 Task: Search one way flight ticket for 1 adult, 6 children, 1 infant in seat and 1 infant on lap in business from Tyler: Tyler Pounds Regional Airport to Rockford: Chicago Rockford International Airport(was Northwest Chicagoland Regional Airport At Rockford) on 5-1-2023. Choice of flights is Southwest. Number of bags: 2 checked bags. Price is upto 45000. Outbound departure time preference is 11:45.
Action: Mouse moved to (199, 427)
Screenshot: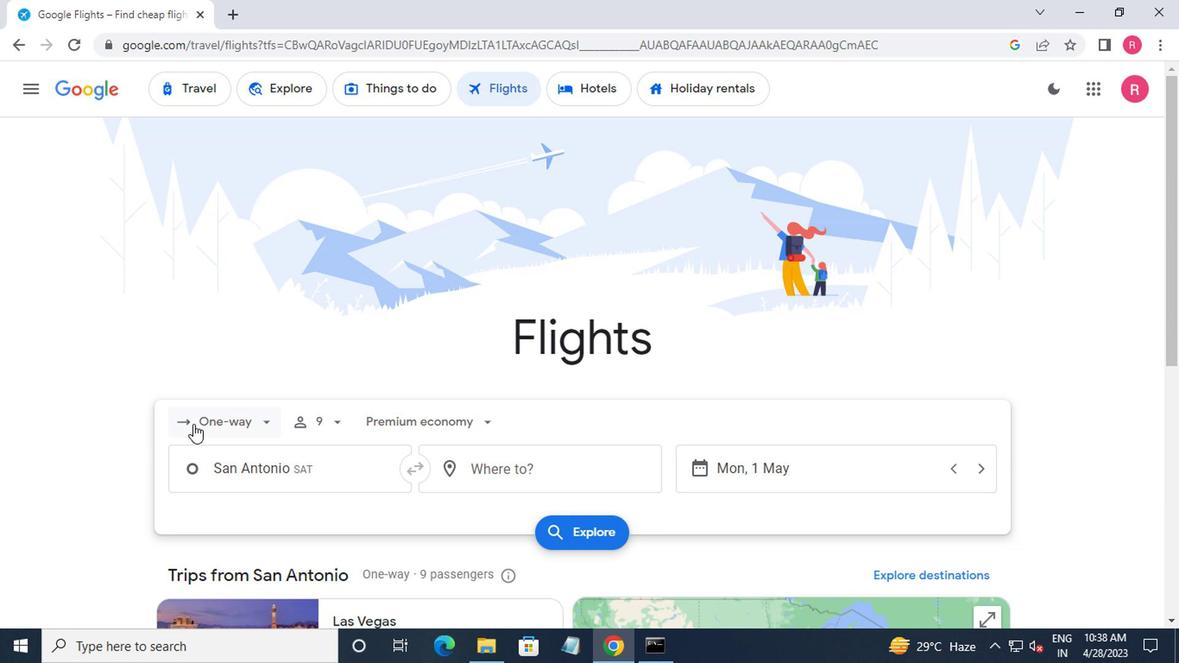 
Action: Mouse pressed left at (199, 427)
Screenshot: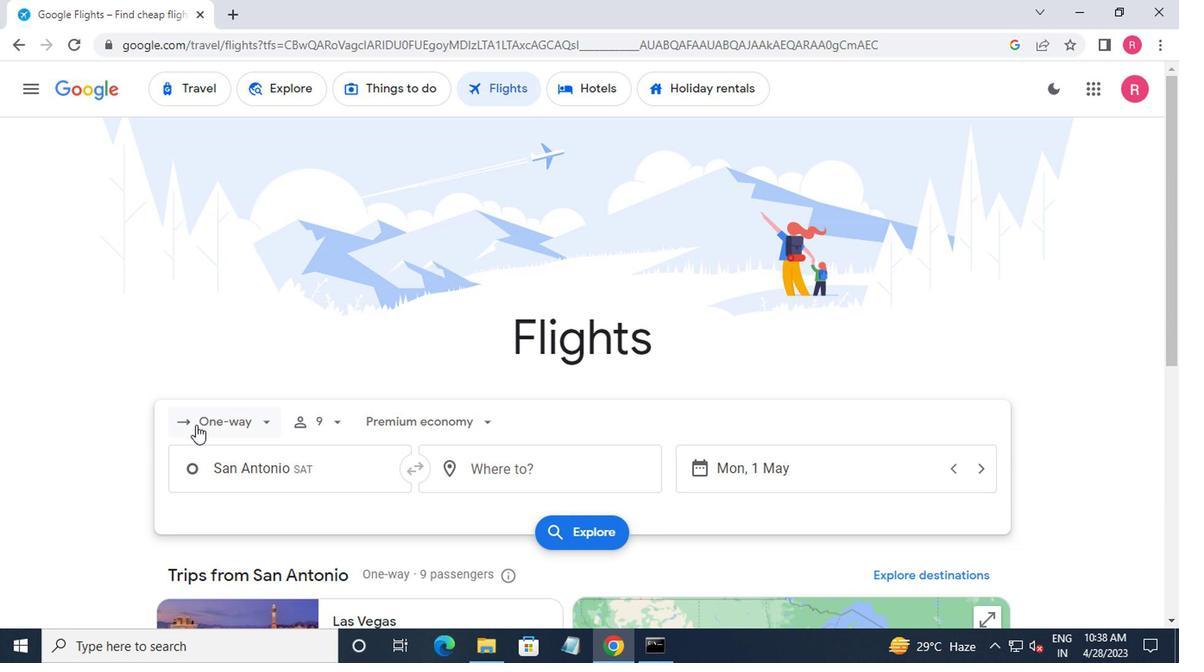 
Action: Mouse moved to (229, 505)
Screenshot: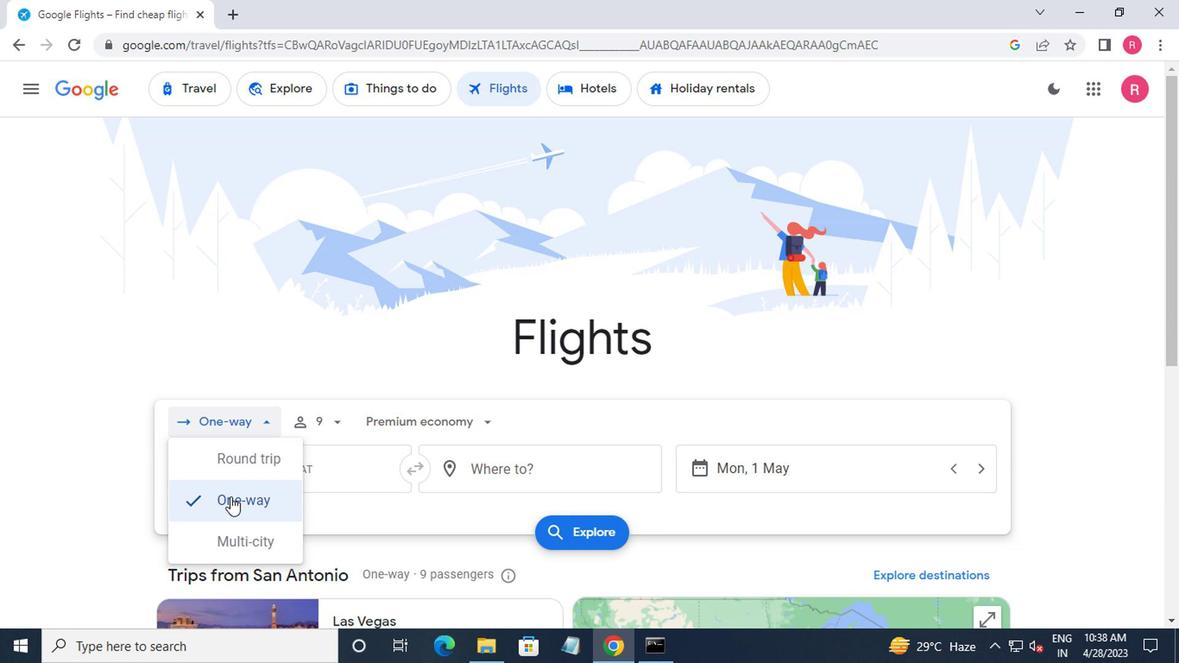 
Action: Mouse pressed left at (229, 505)
Screenshot: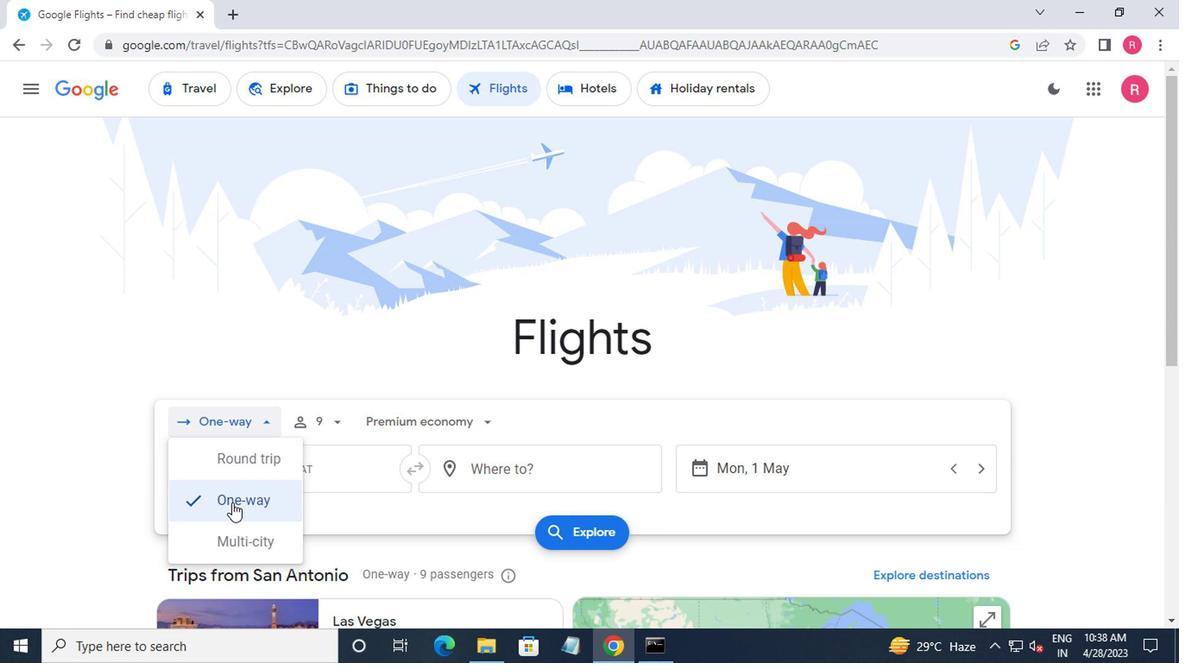 
Action: Mouse moved to (325, 434)
Screenshot: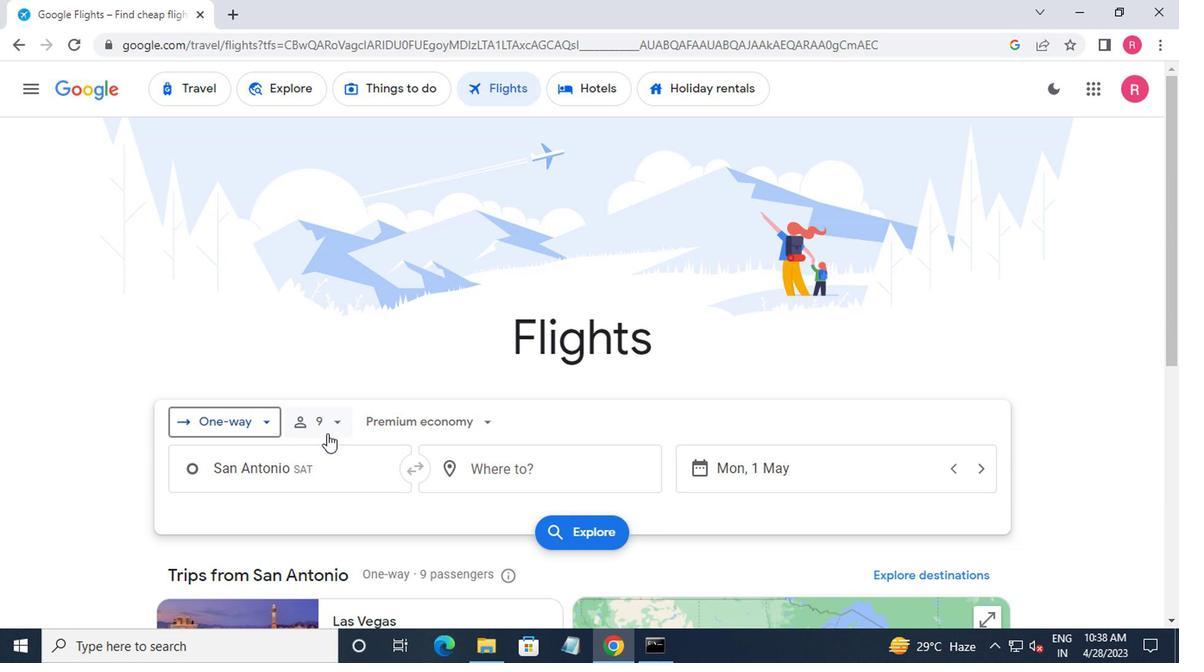
Action: Mouse pressed left at (325, 434)
Screenshot: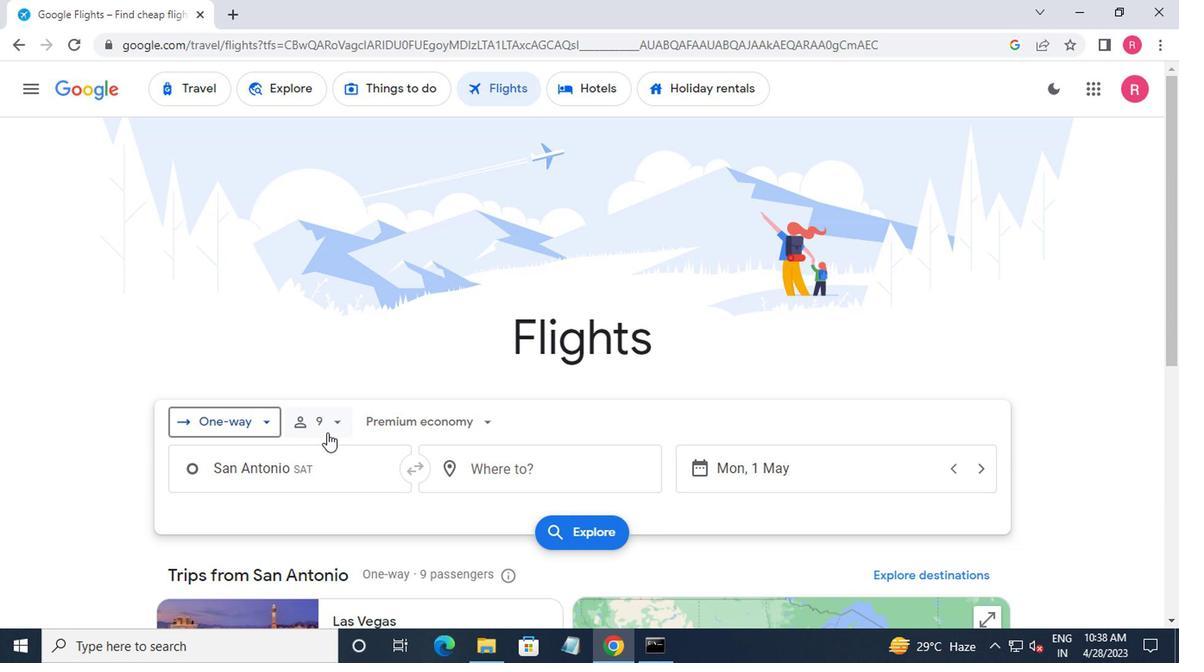
Action: Mouse moved to (406, 465)
Screenshot: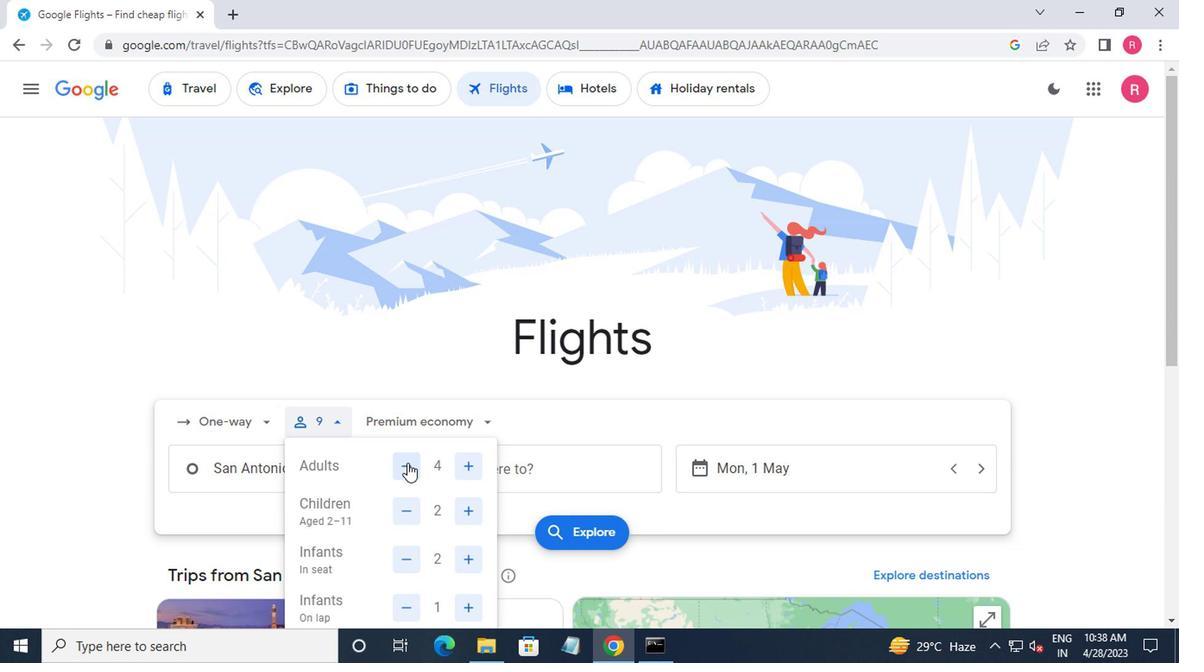 
Action: Mouse pressed left at (406, 465)
Screenshot: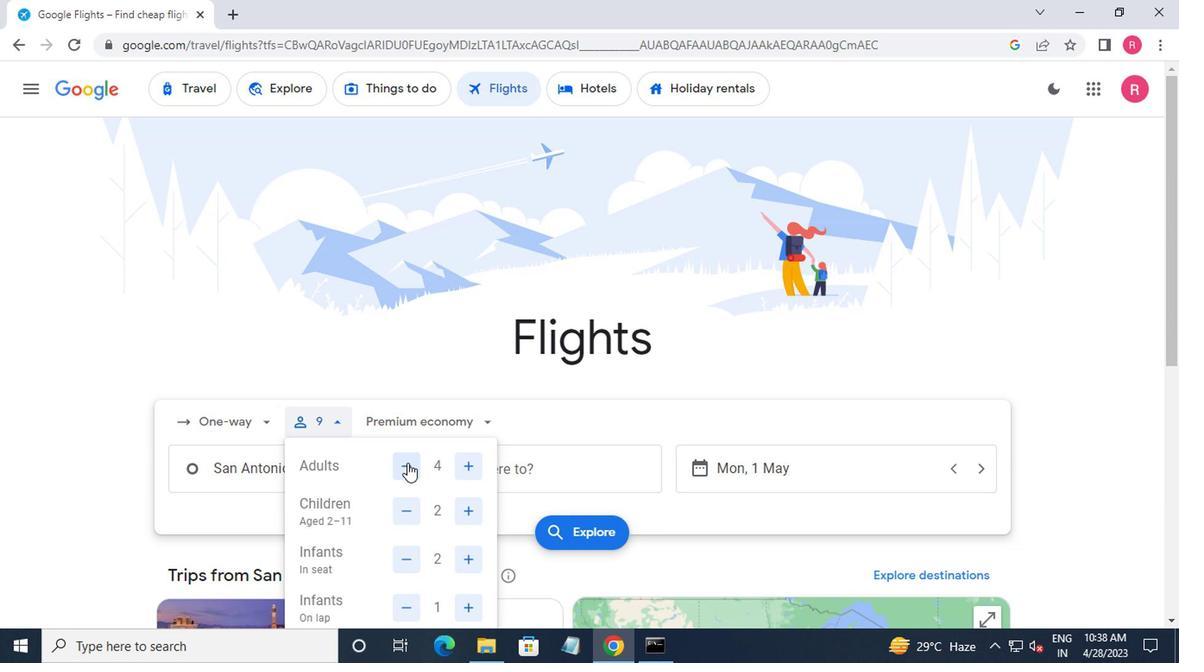 
Action: Mouse moved to (406, 465)
Screenshot: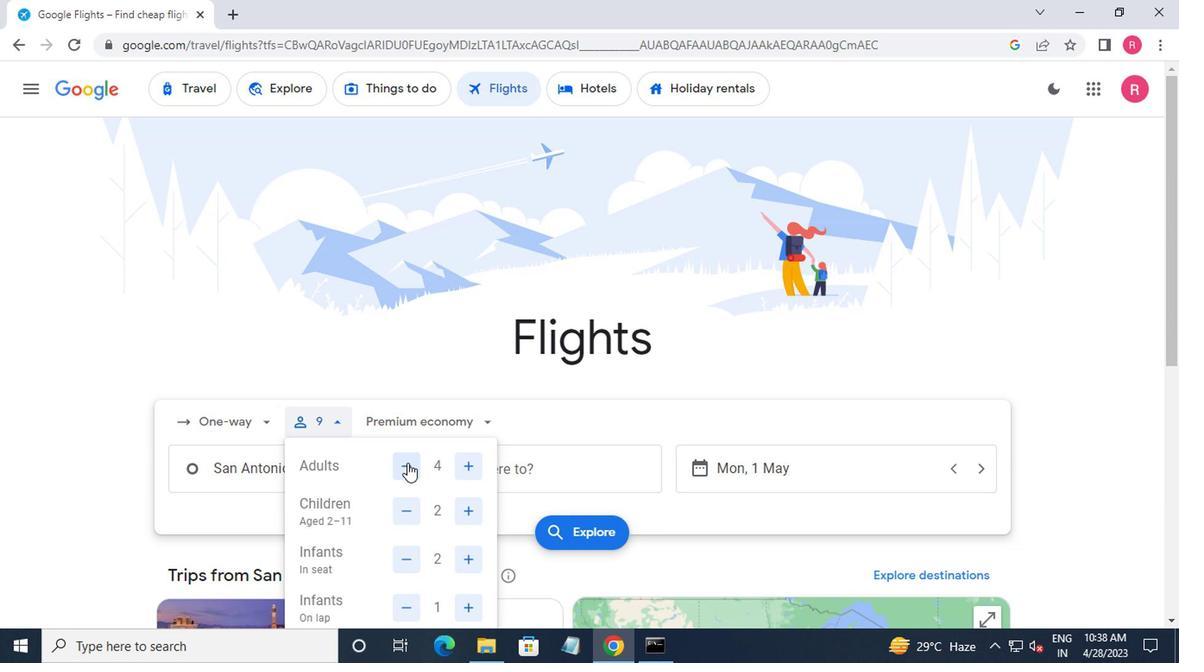 
Action: Mouse pressed left at (406, 465)
Screenshot: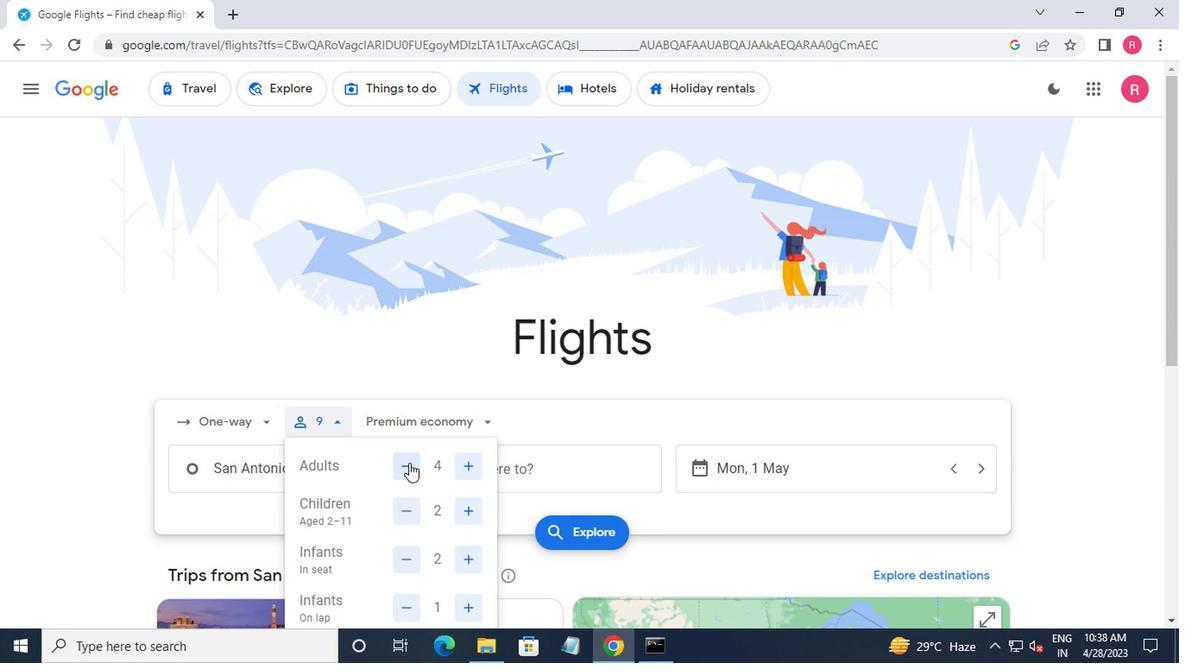 
Action: Mouse pressed left at (406, 465)
Screenshot: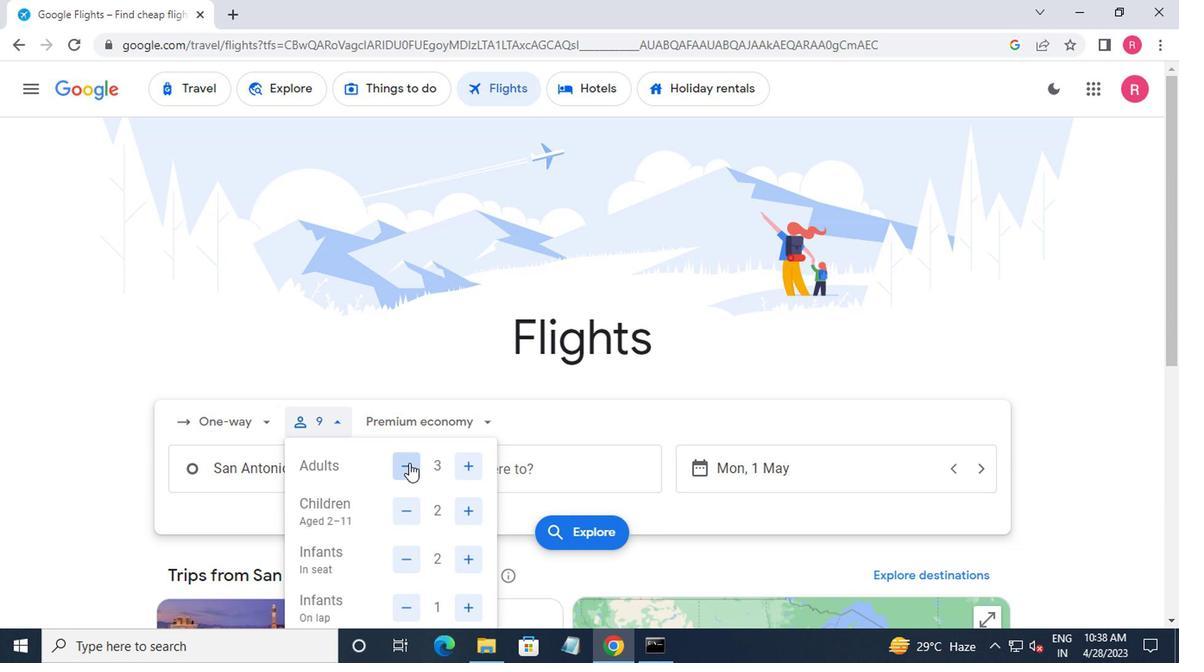 
Action: Mouse moved to (463, 507)
Screenshot: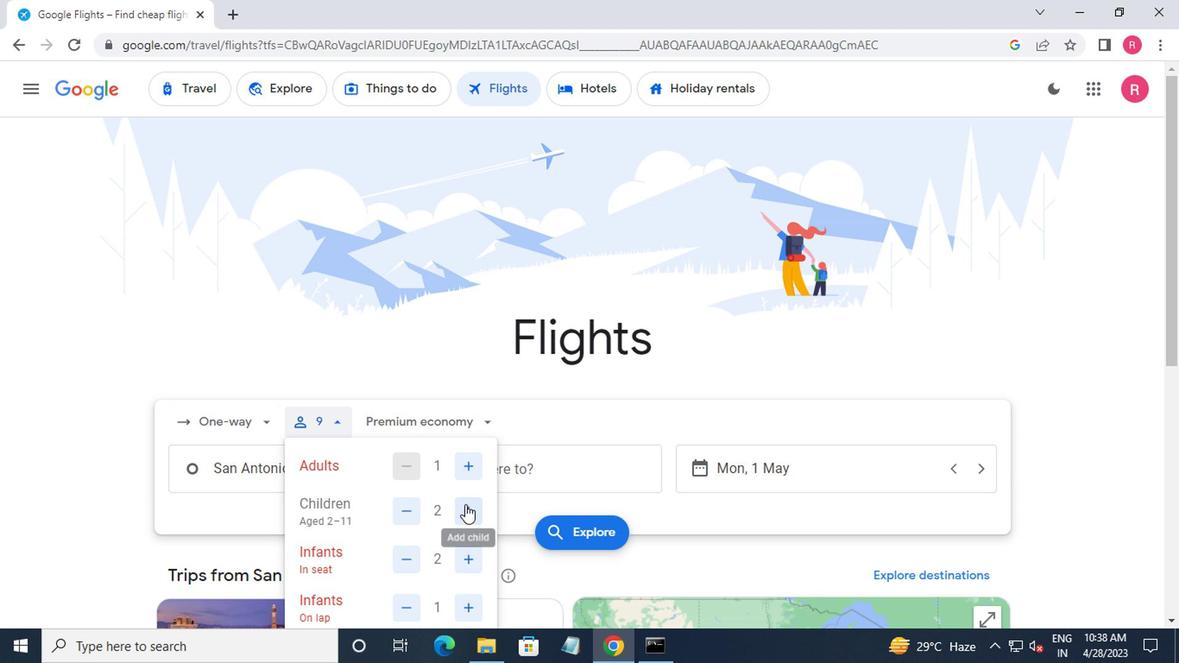 
Action: Mouse pressed left at (463, 507)
Screenshot: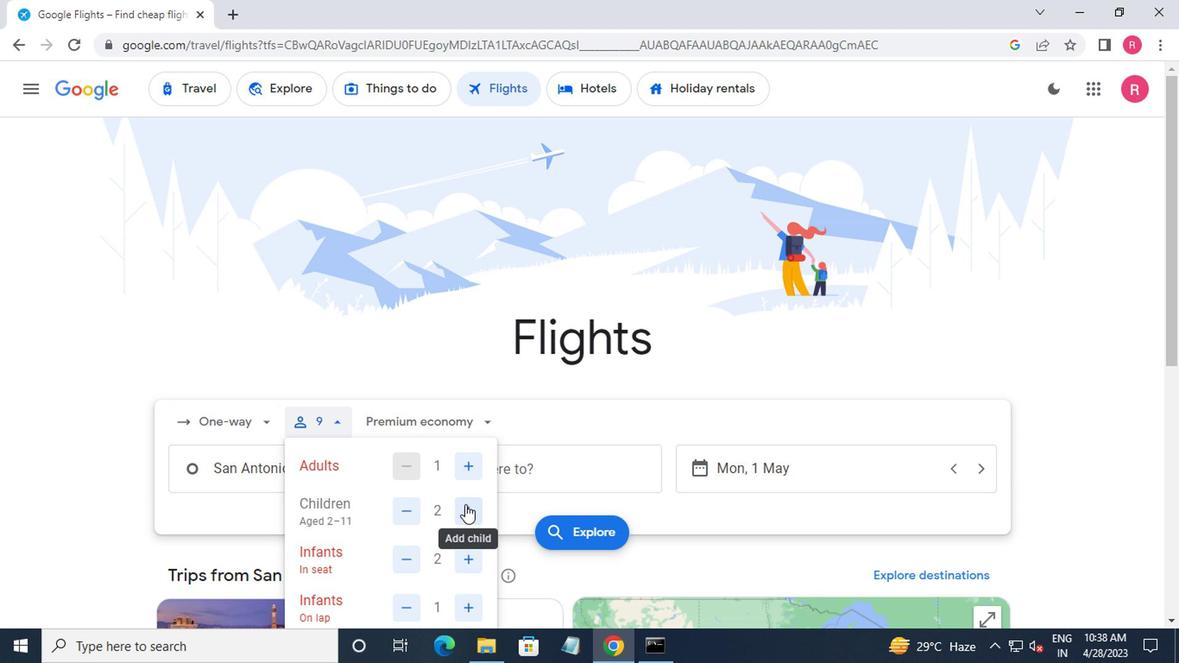 
Action: Mouse moved to (462, 507)
Screenshot: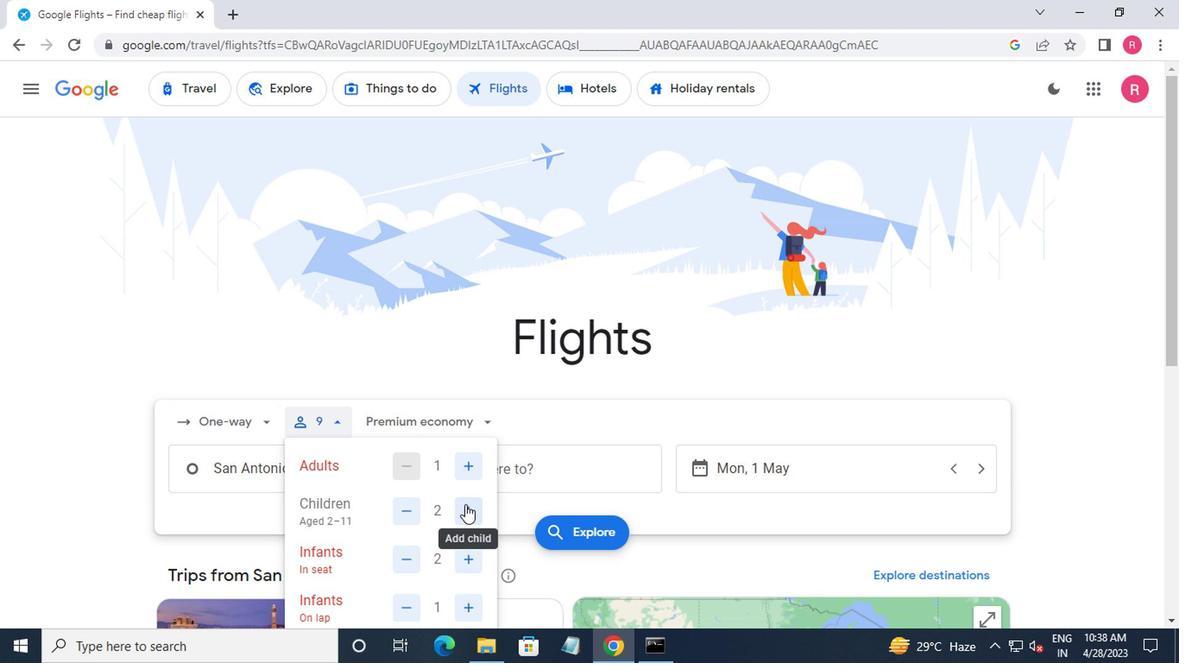 
Action: Mouse pressed left at (462, 507)
Screenshot: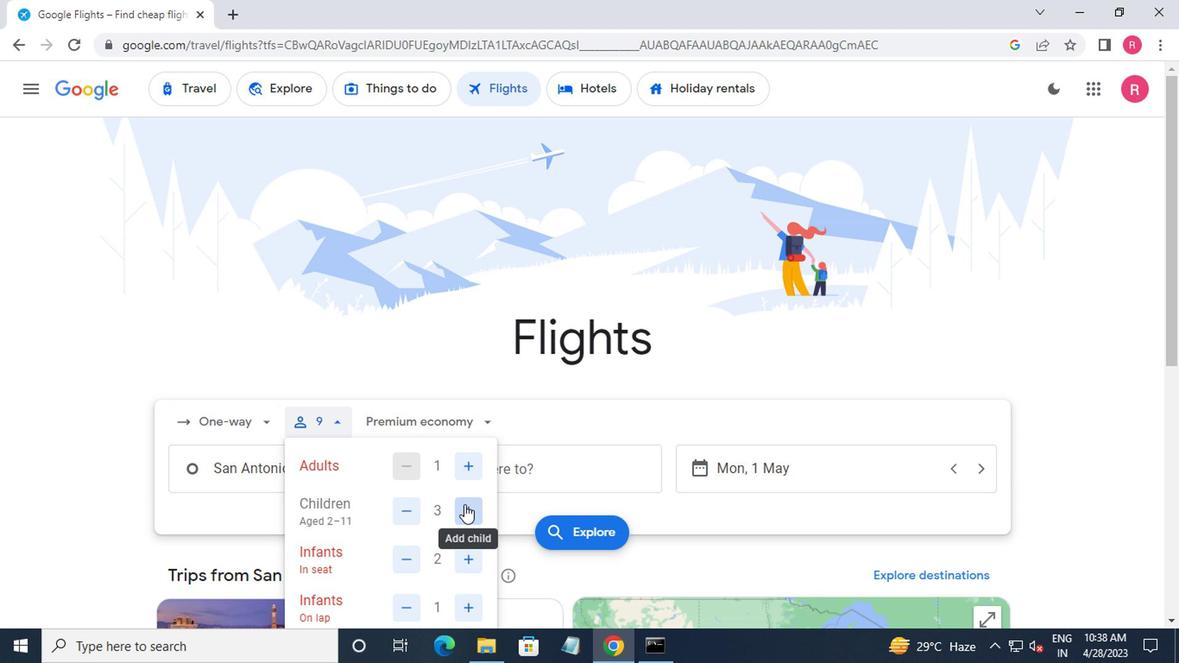 
Action: Mouse pressed left at (462, 507)
Screenshot: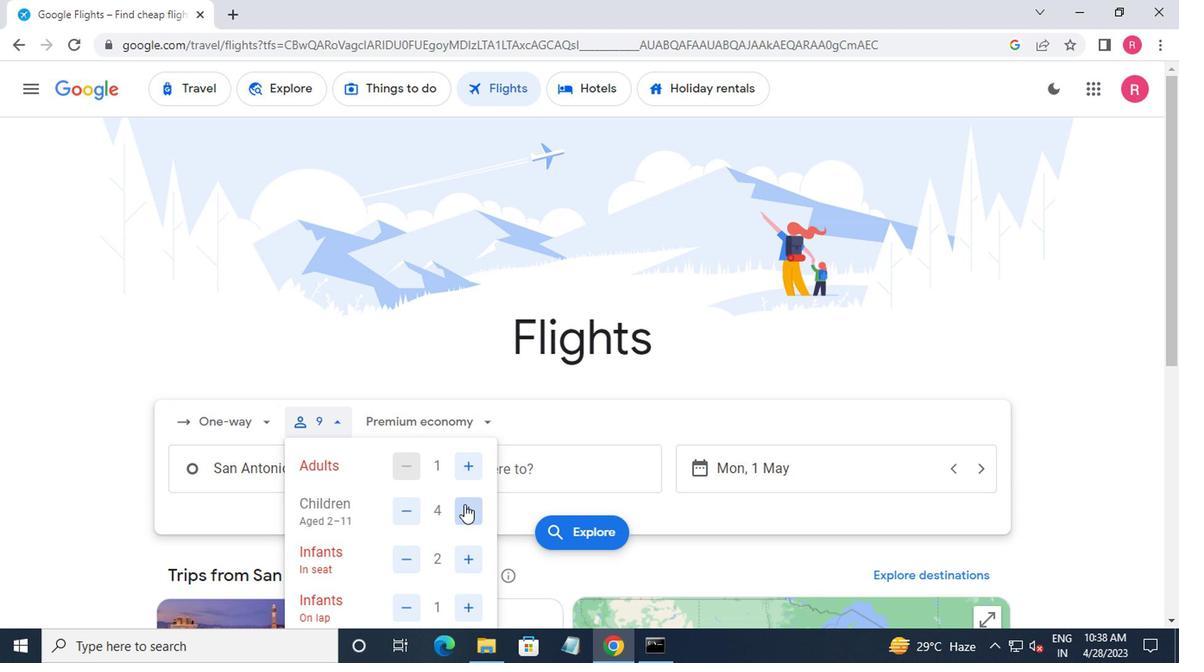 
Action: Mouse moved to (462, 507)
Screenshot: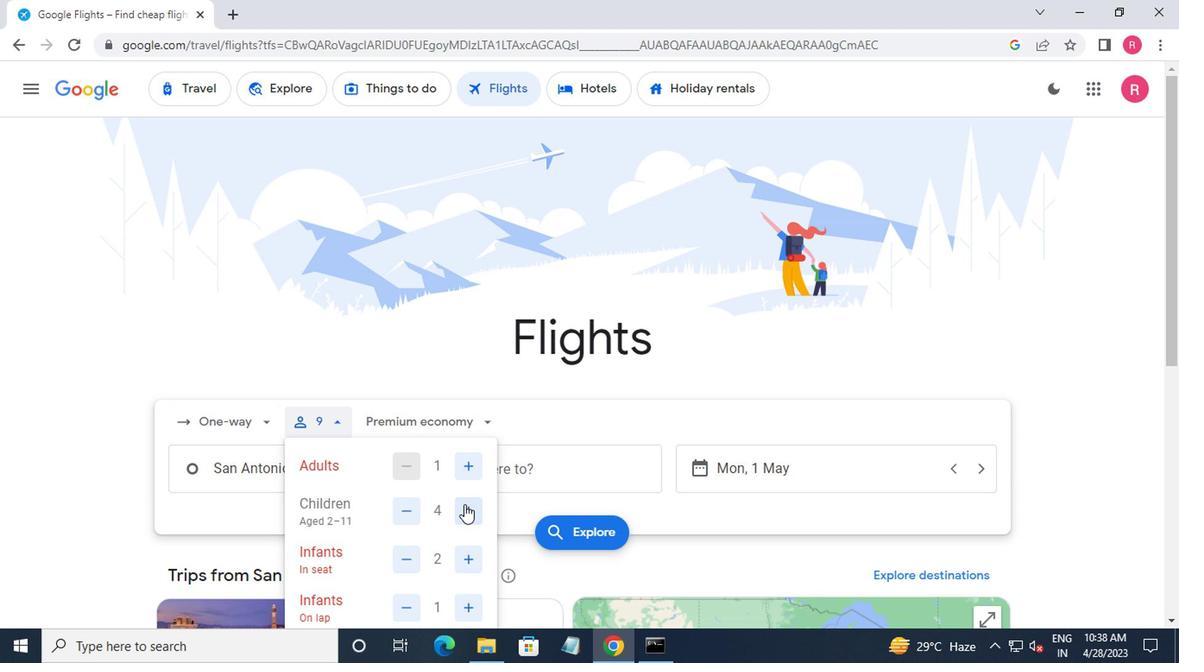 
Action: Mouse pressed left at (462, 507)
Screenshot: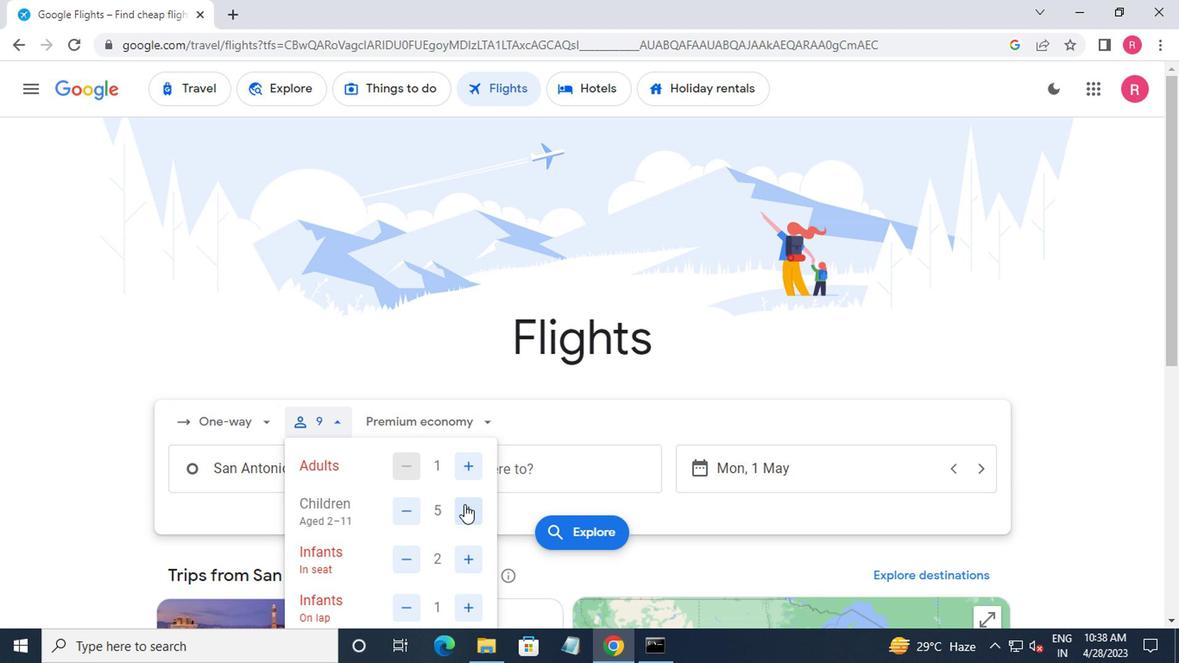 
Action: Mouse moved to (489, 494)
Screenshot: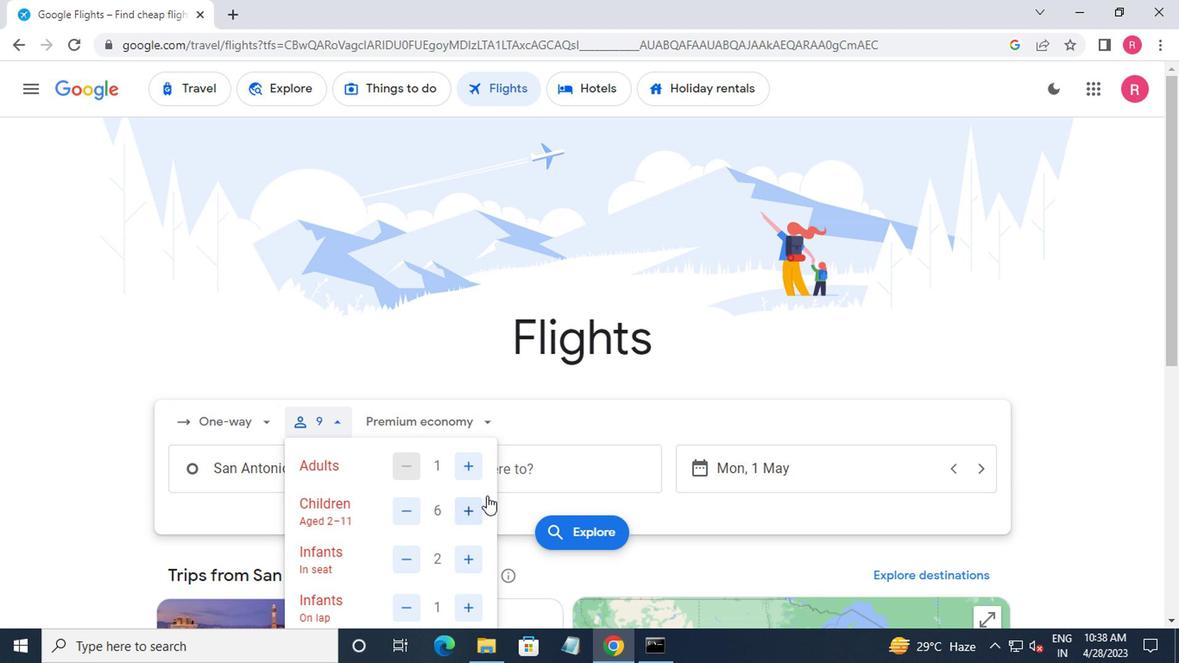 
Action: Mouse scrolled (489, 494) with delta (0, 0)
Screenshot: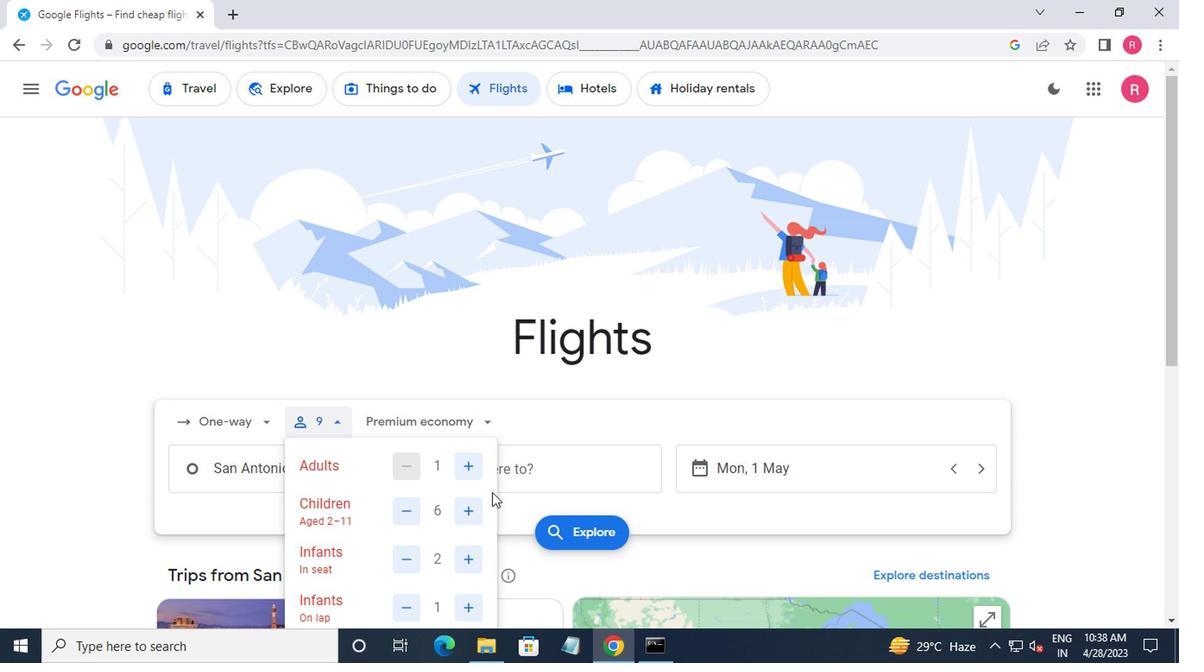 
Action: Mouse moved to (414, 481)
Screenshot: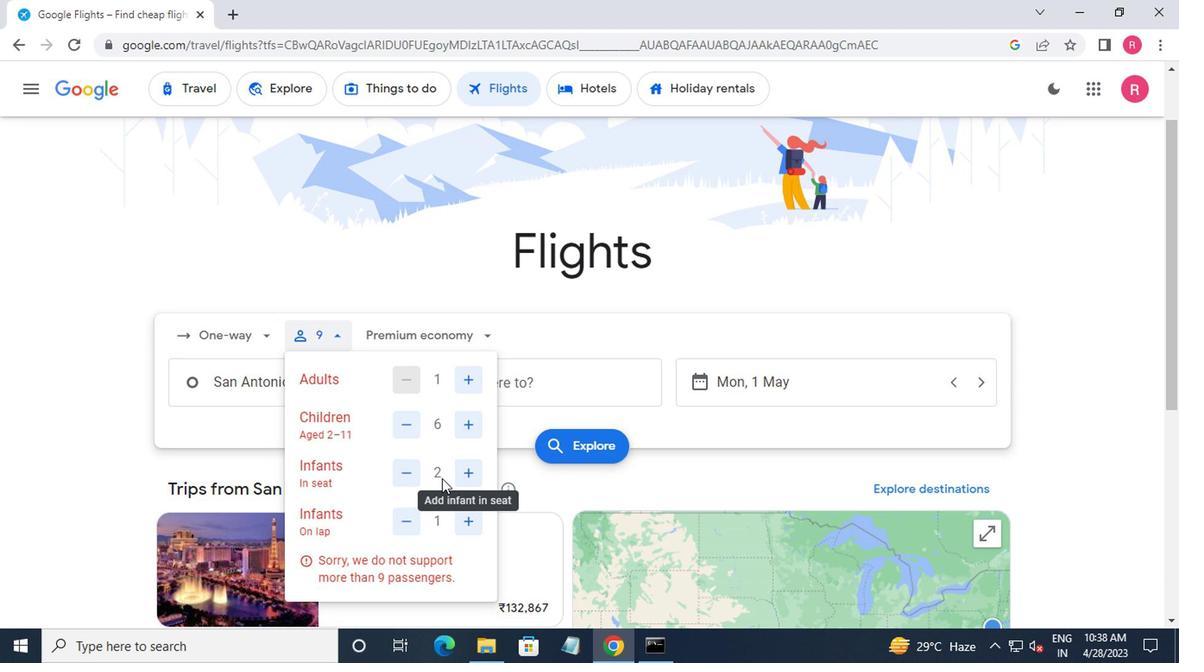 
Action: Mouse pressed left at (414, 481)
Screenshot: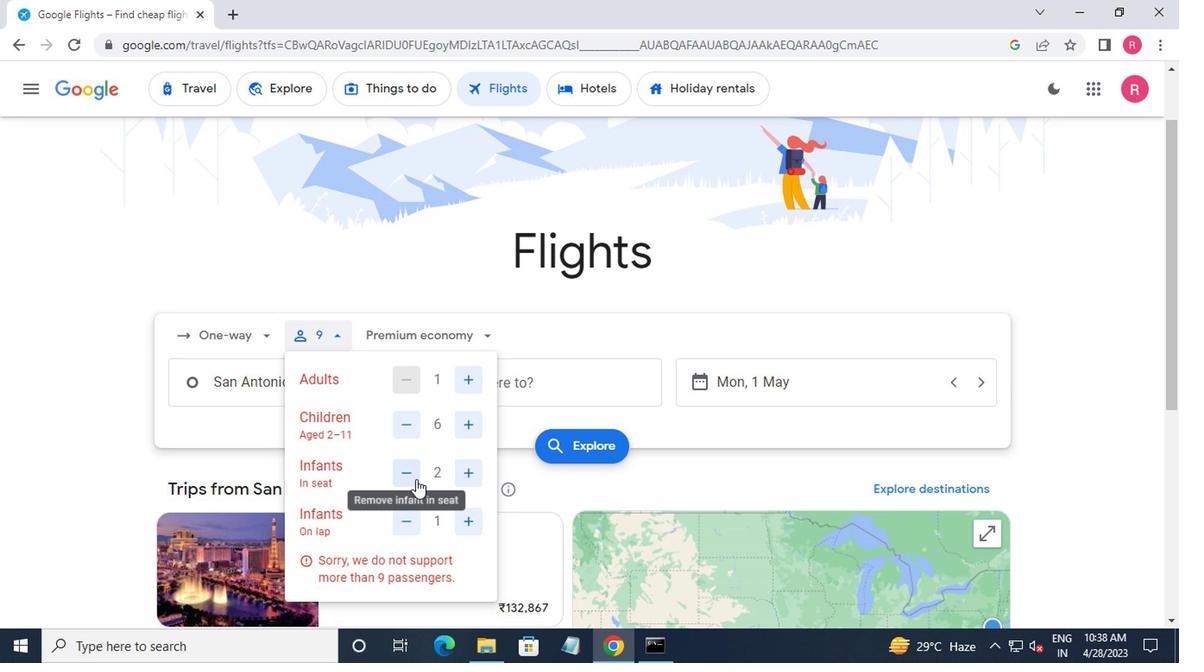 
Action: Mouse moved to (442, 570)
Screenshot: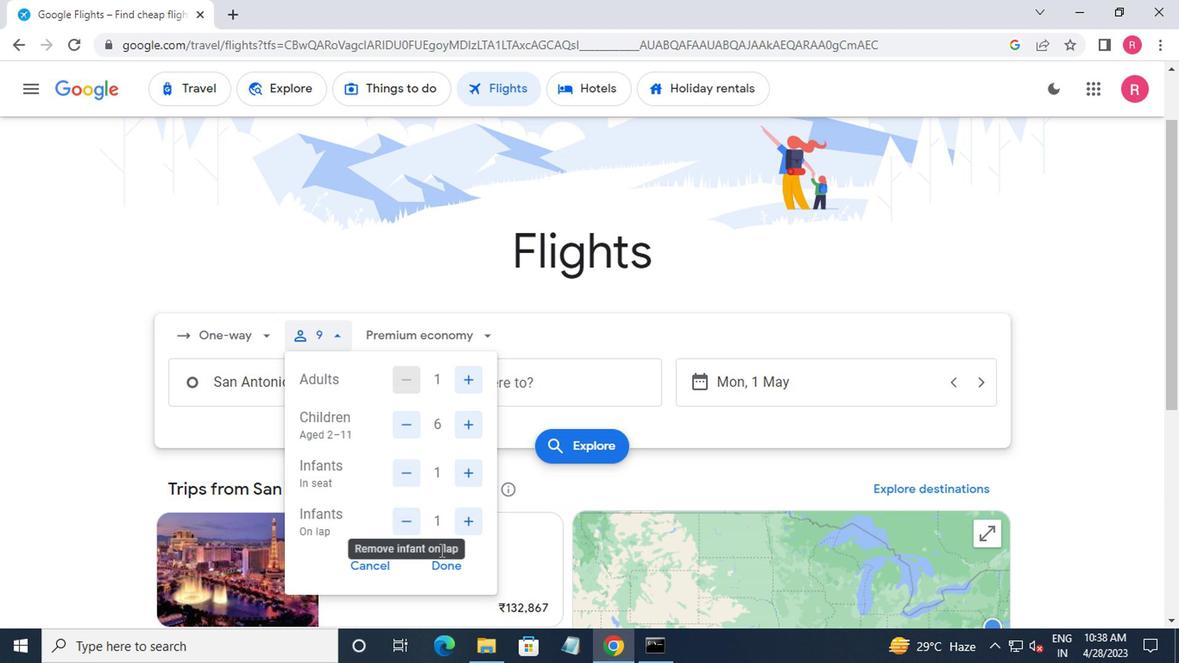 
Action: Mouse pressed left at (442, 570)
Screenshot: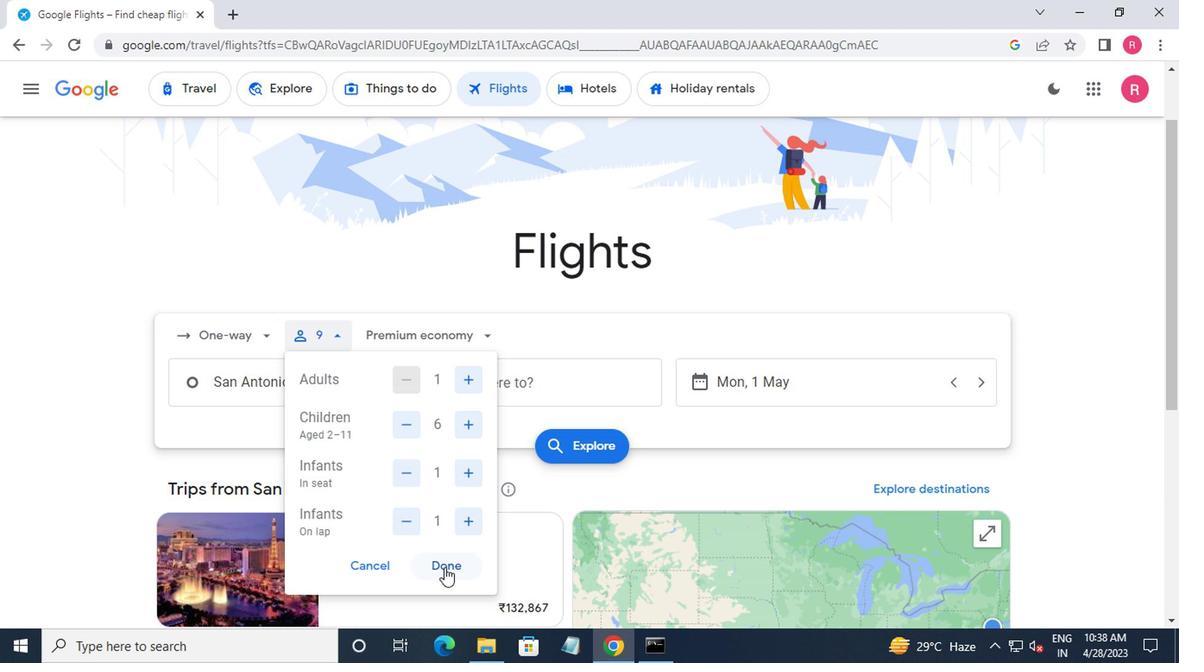 
Action: Mouse moved to (401, 330)
Screenshot: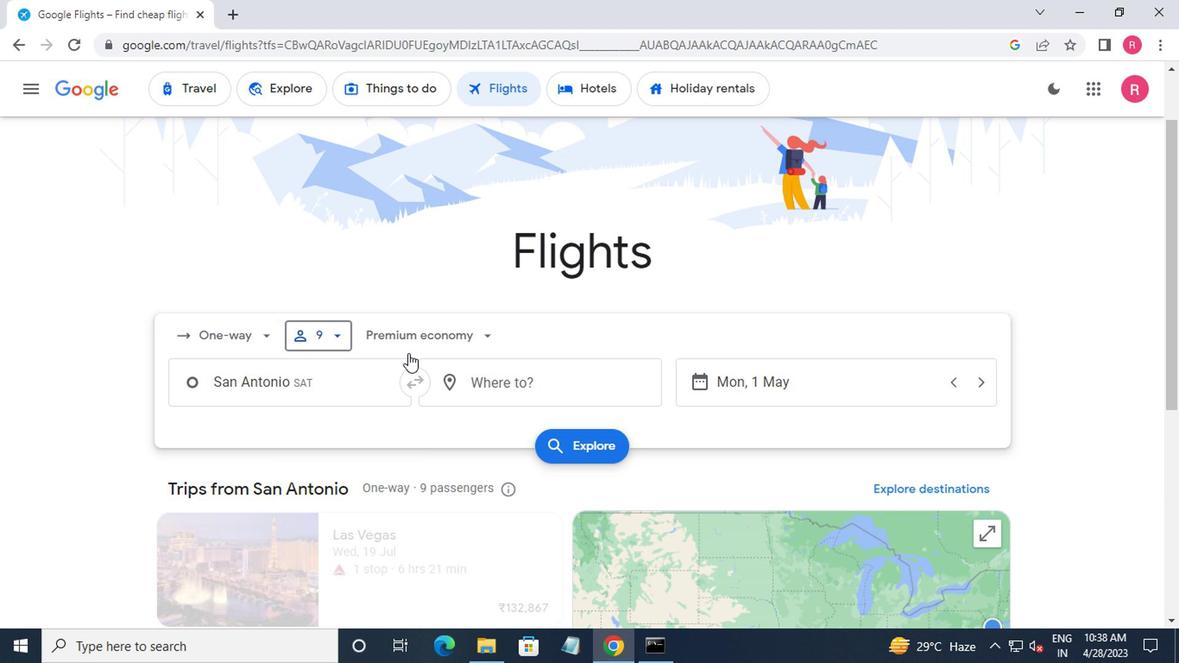 
Action: Mouse pressed left at (401, 330)
Screenshot: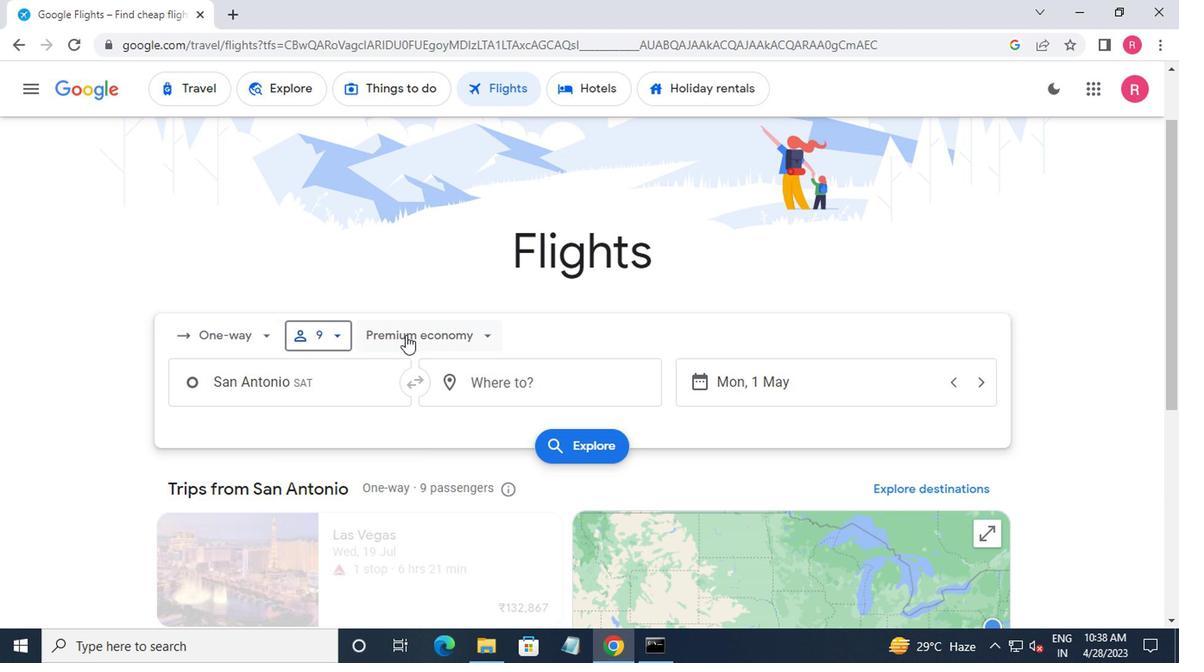 
Action: Mouse moved to (431, 451)
Screenshot: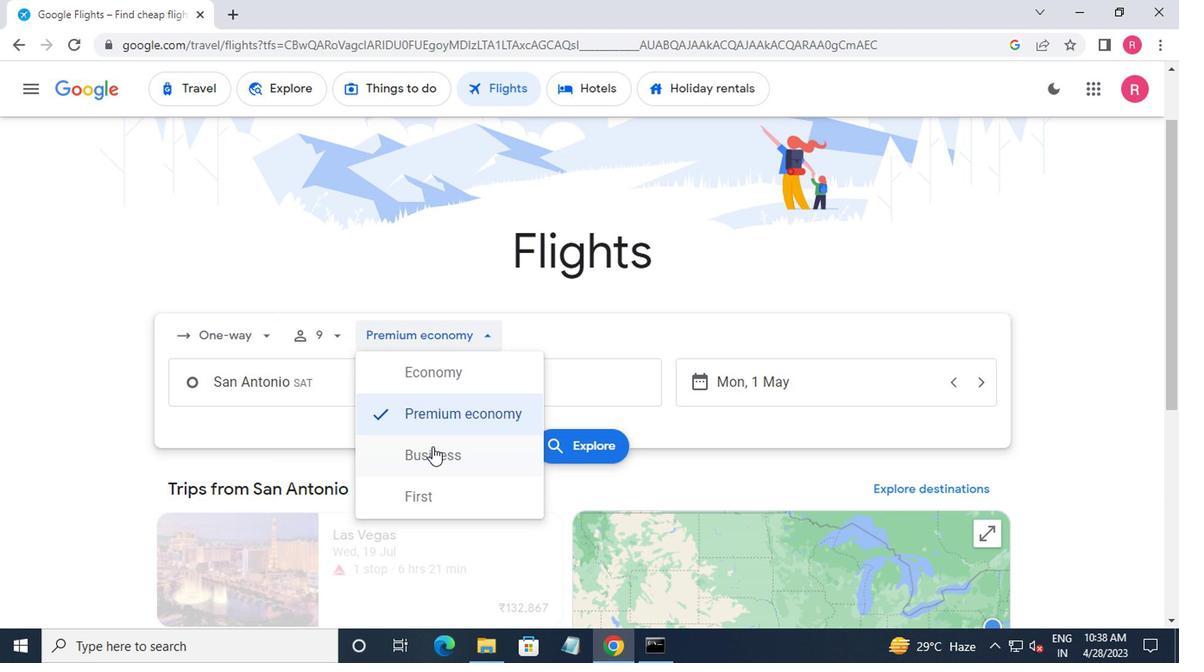 
Action: Mouse pressed left at (431, 451)
Screenshot: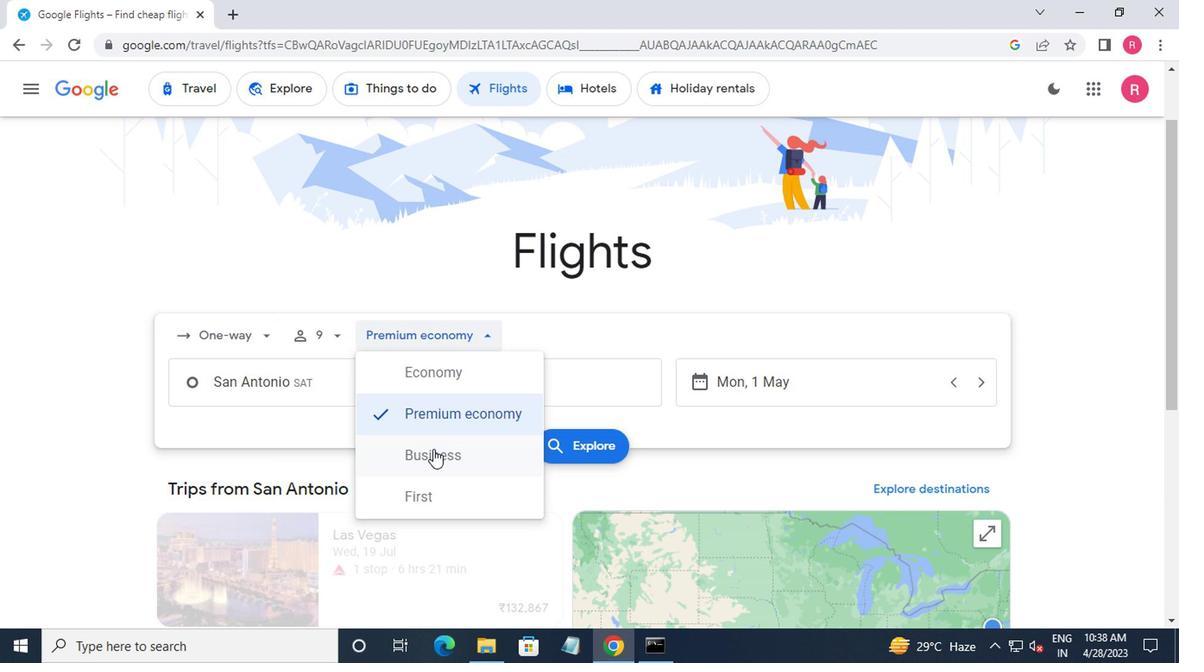 
Action: Mouse moved to (346, 393)
Screenshot: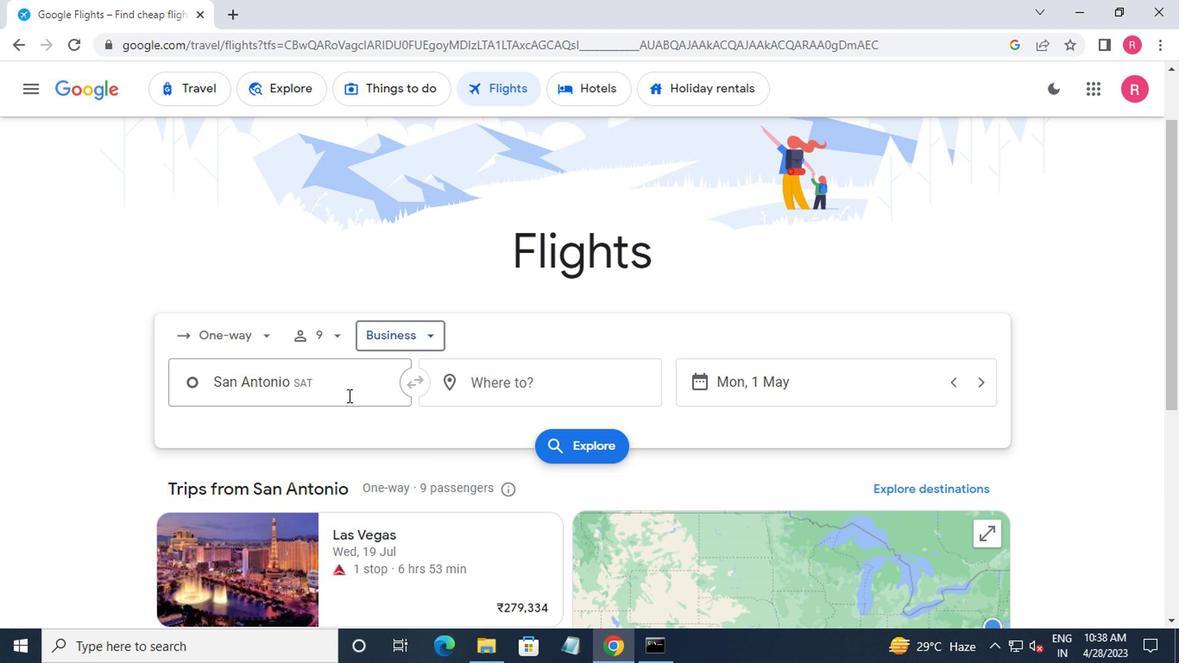 
Action: Mouse pressed left at (346, 393)
Screenshot: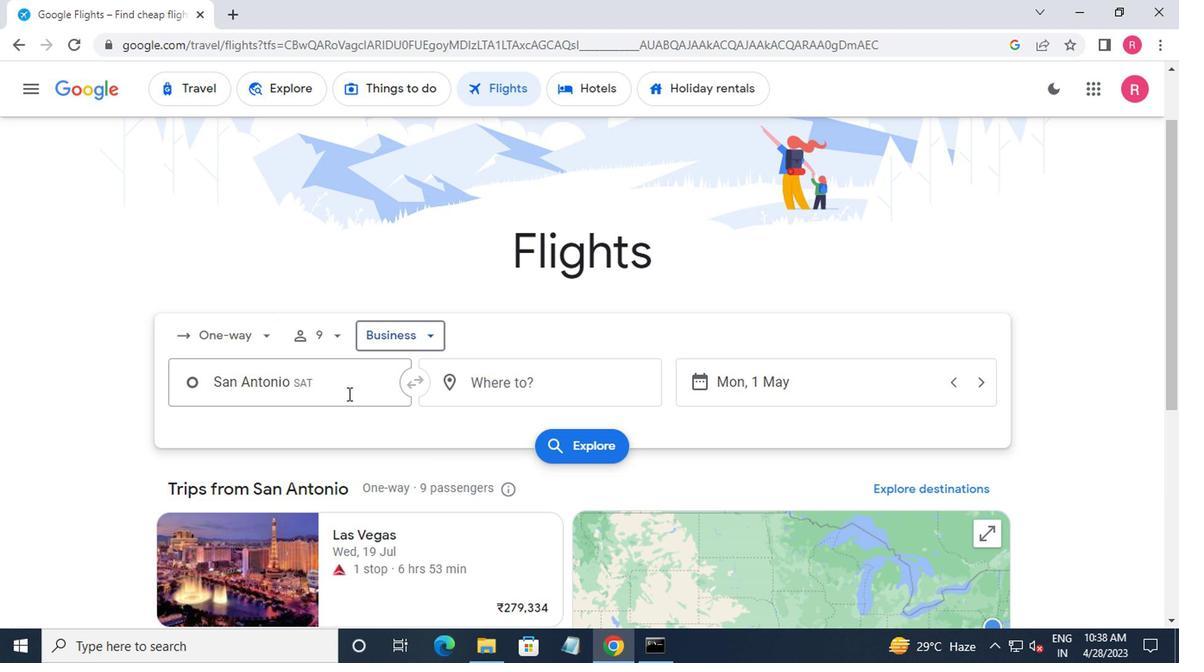
Action: Key pressed t<Key.backspace><Key.shift_r><Key.shift_r><Key.shift_r><Key.shift_r><Key.shift_r><Key.shift_r><Key.shift_r><Key.shift_r><Key.shift_r><Key.shift_r>Tyler
Screenshot: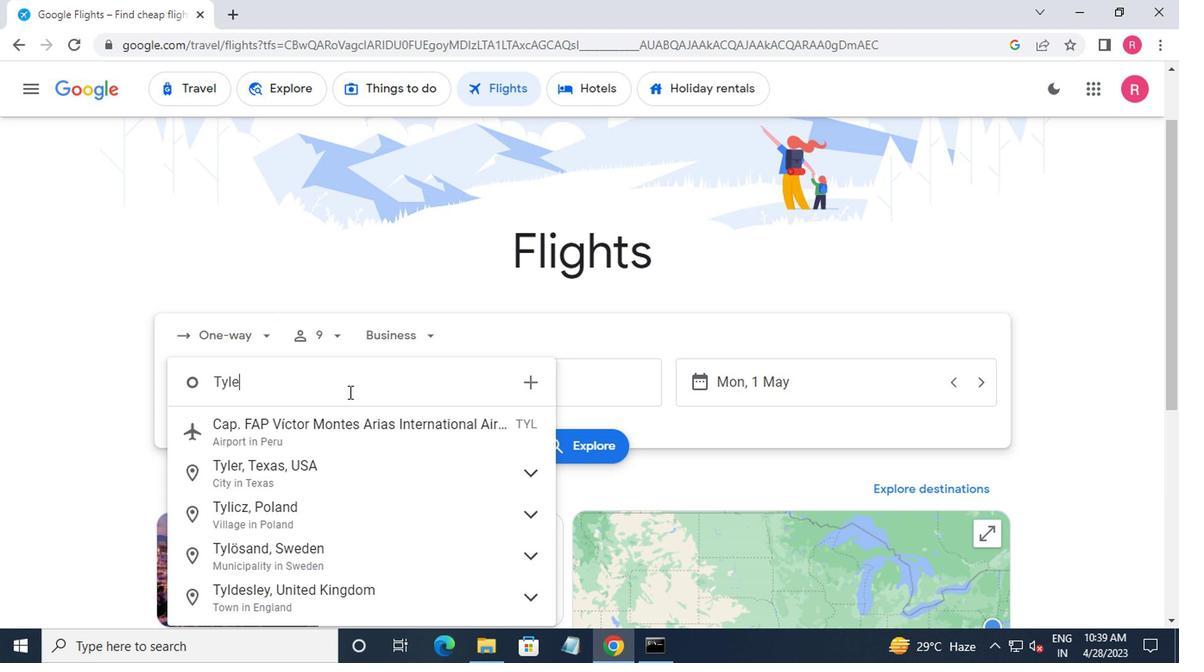 
Action: Mouse moved to (331, 584)
Screenshot: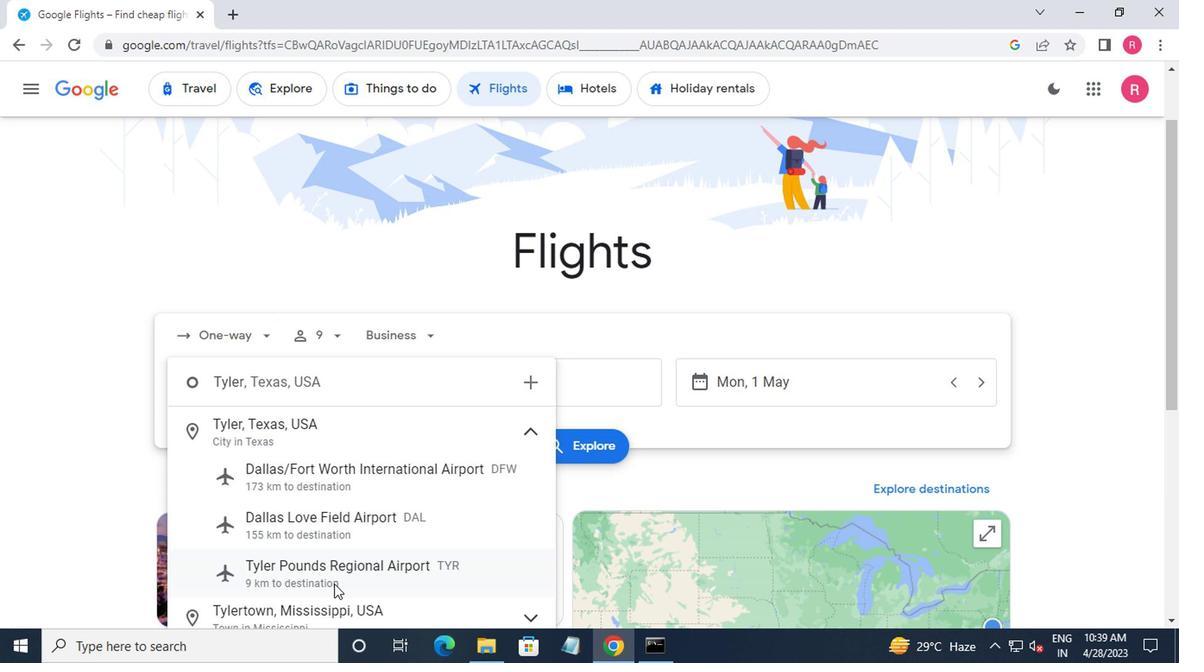 
Action: Mouse pressed left at (331, 584)
Screenshot: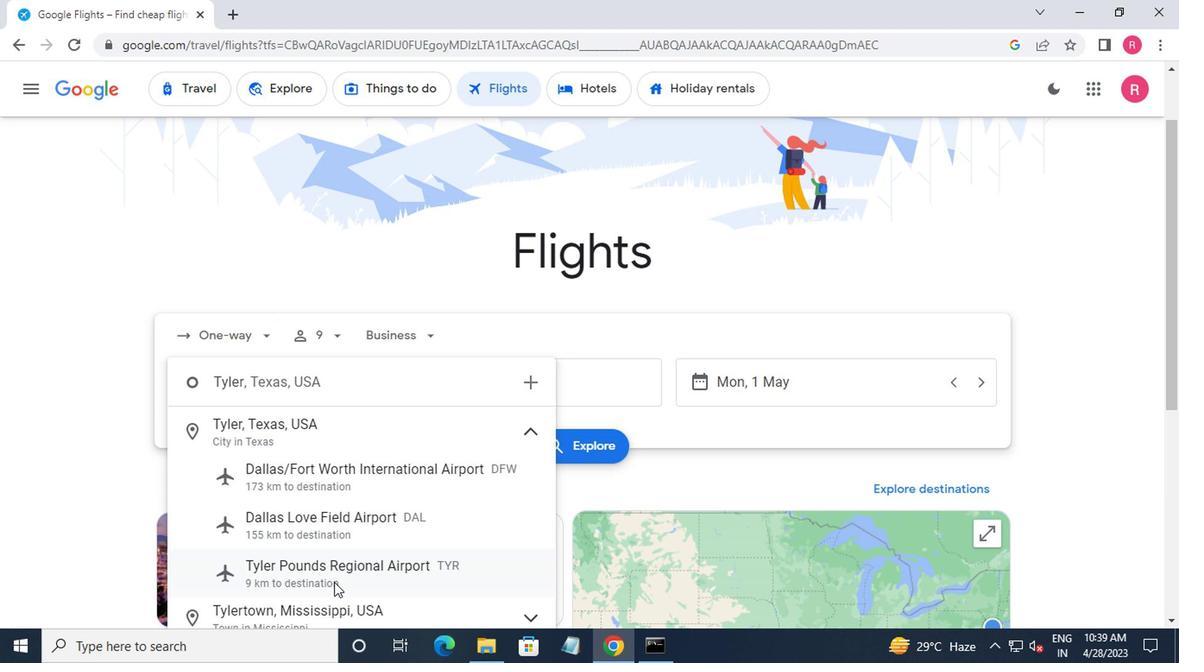 
Action: Mouse moved to (506, 384)
Screenshot: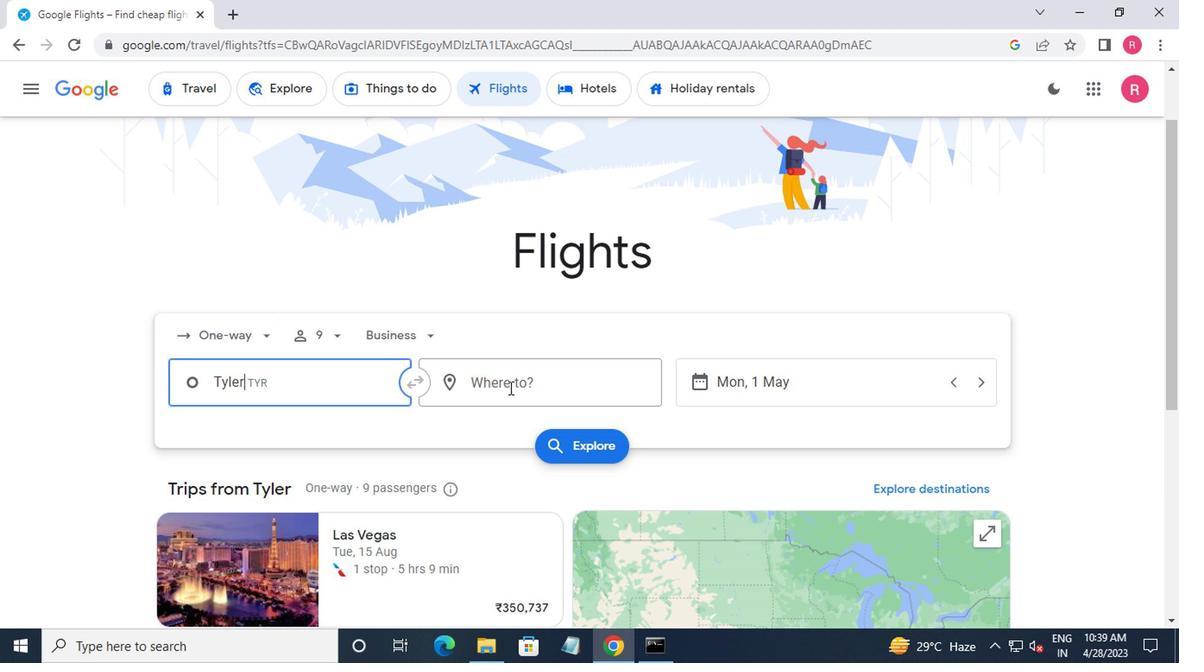 
Action: Mouse pressed left at (506, 384)
Screenshot: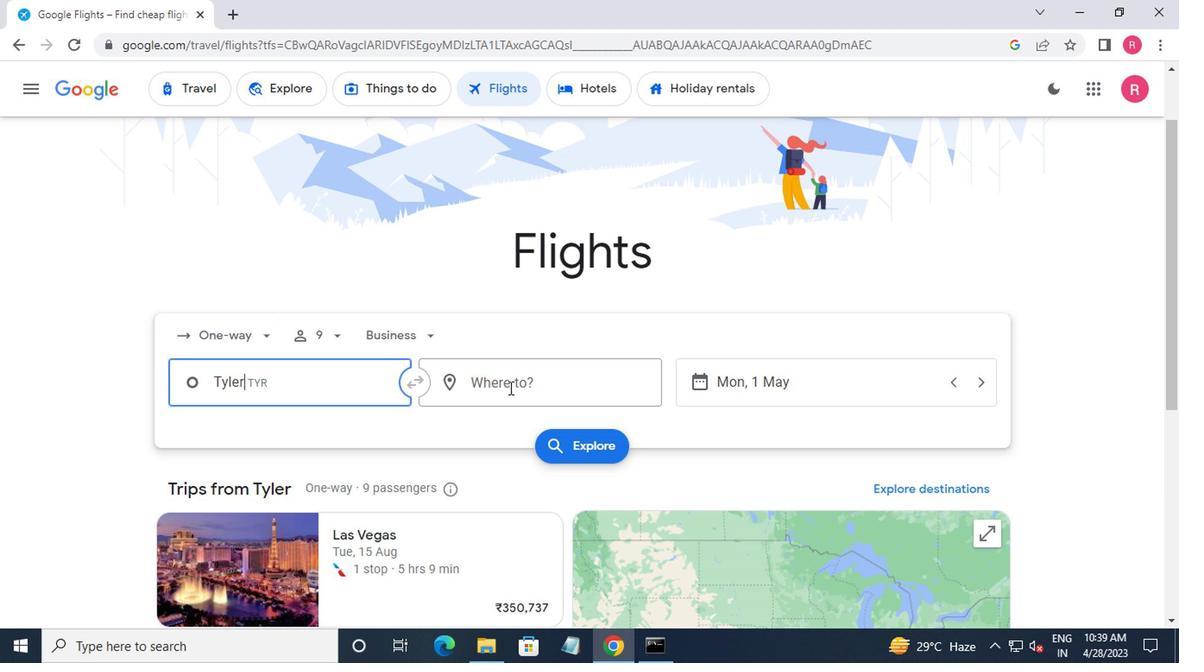 
Action: Mouse moved to (507, 382)
Screenshot: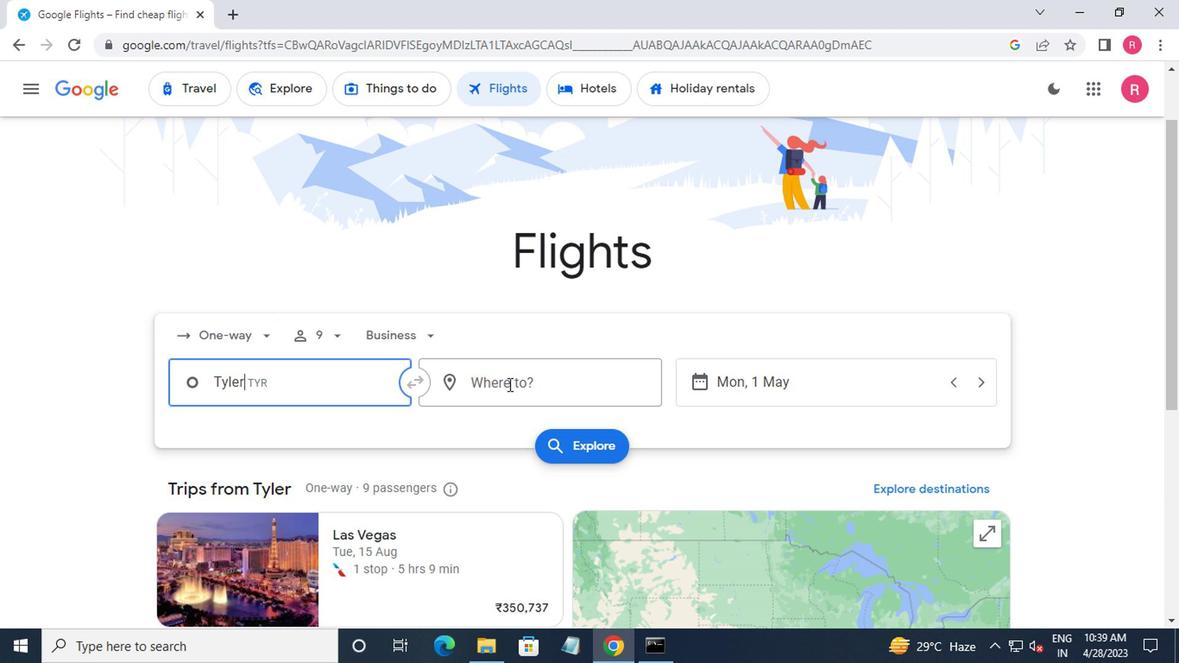 
Action: Key pressed c<Key.backspace><Key.shift>CHICAGO<Key.space>R
Screenshot: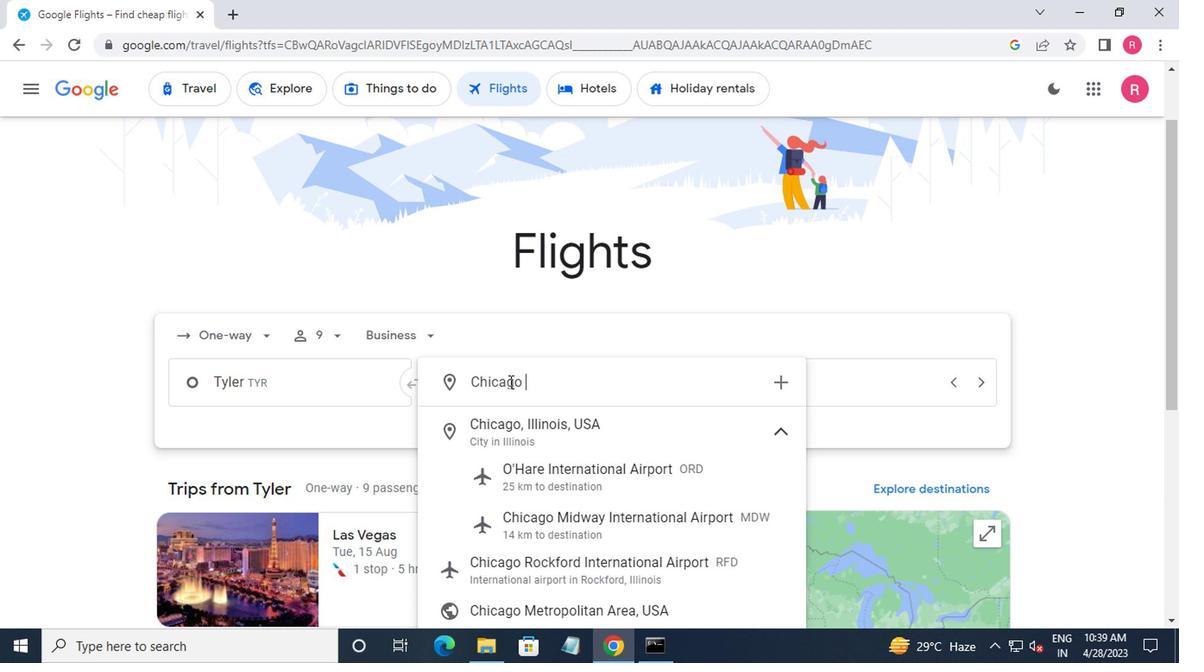 
Action: Mouse moved to (532, 426)
Screenshot: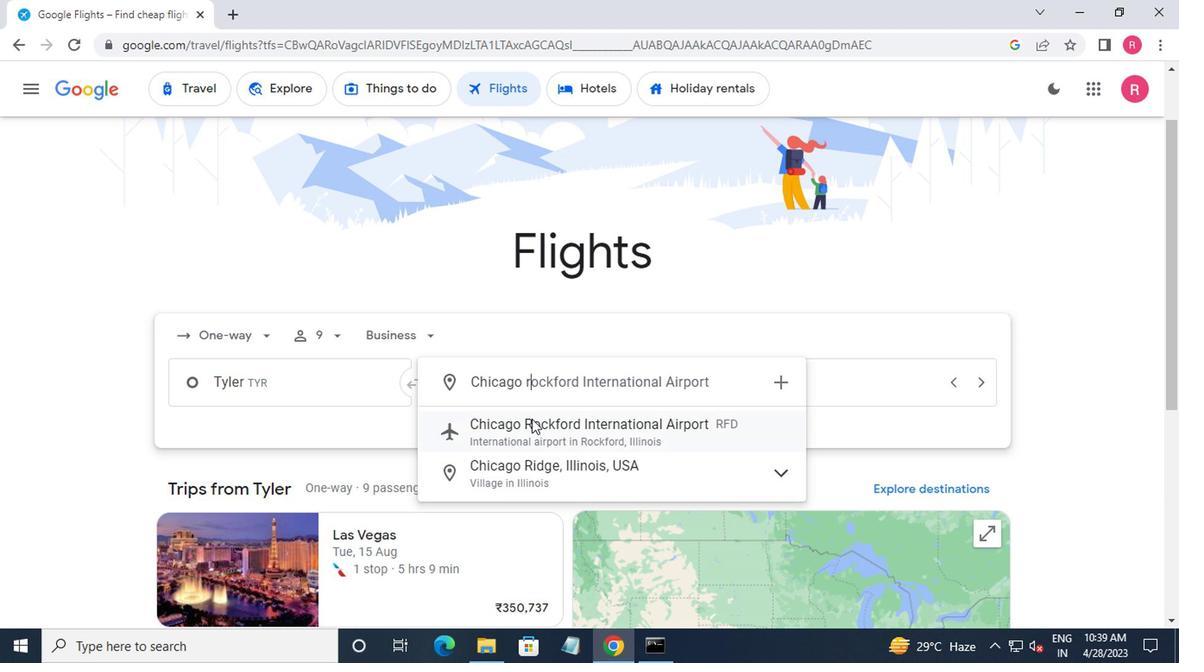 
Action: Mouse pressed left at (532, 426)
Screenshot: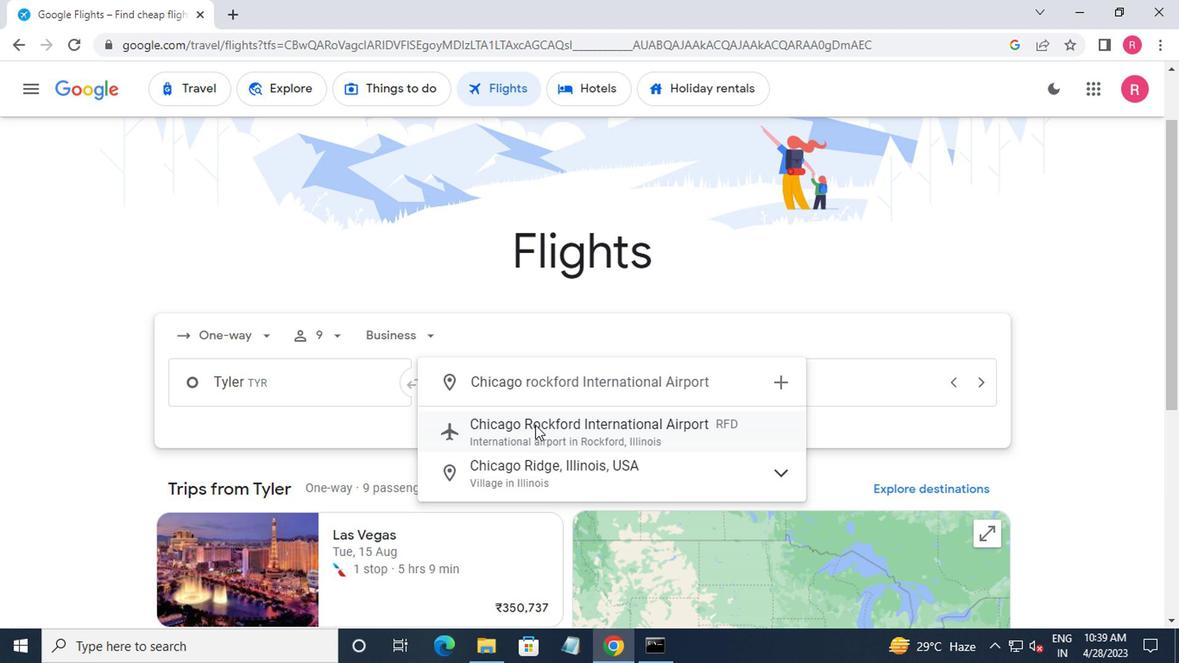 
Action: Mouse moved to (794, 384)
Screenshot: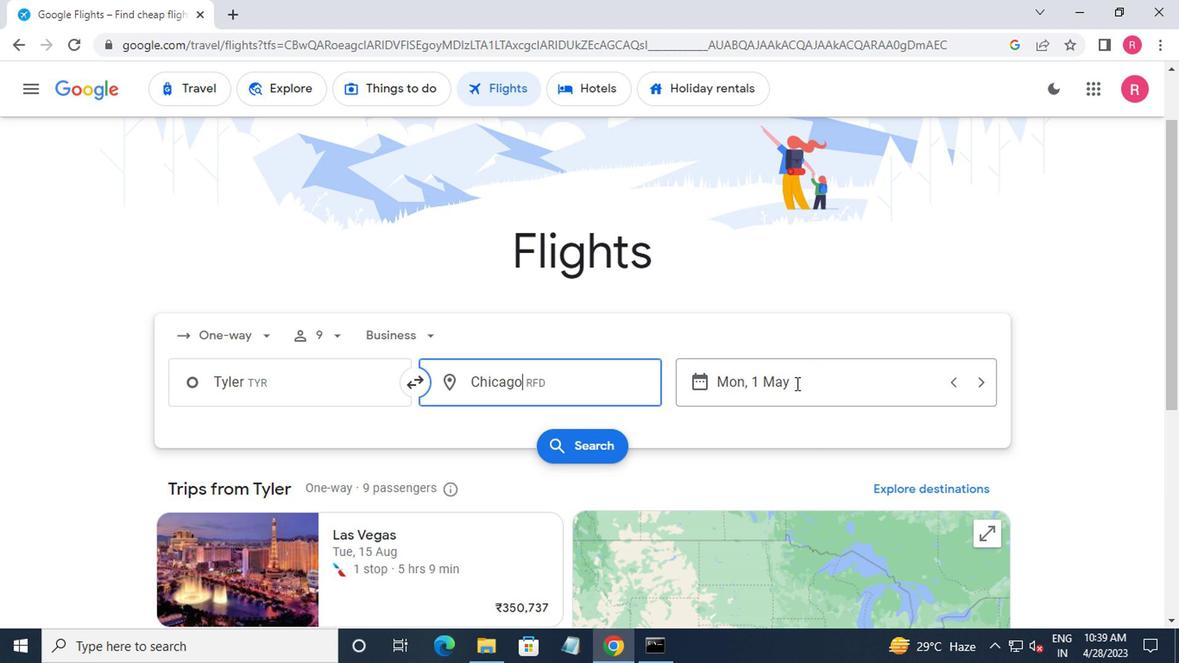 
Action: Mouse pressed left at (794, 384)
Screenshot: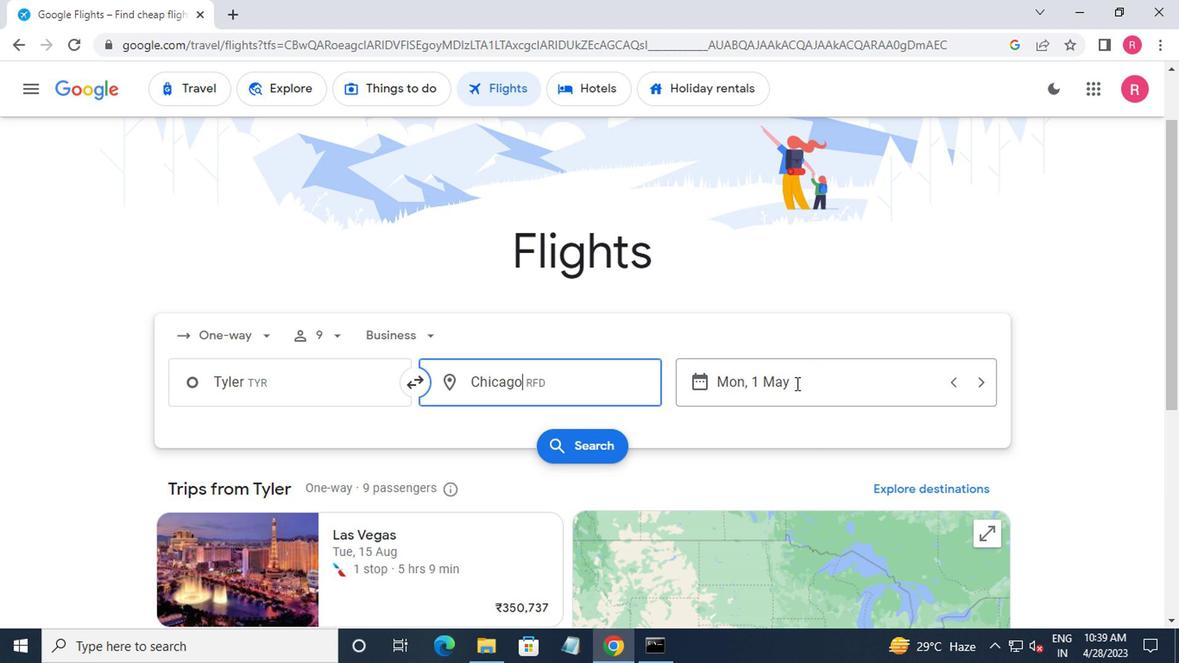 
Action: Mouse moved to (766, 322)
Screenshot: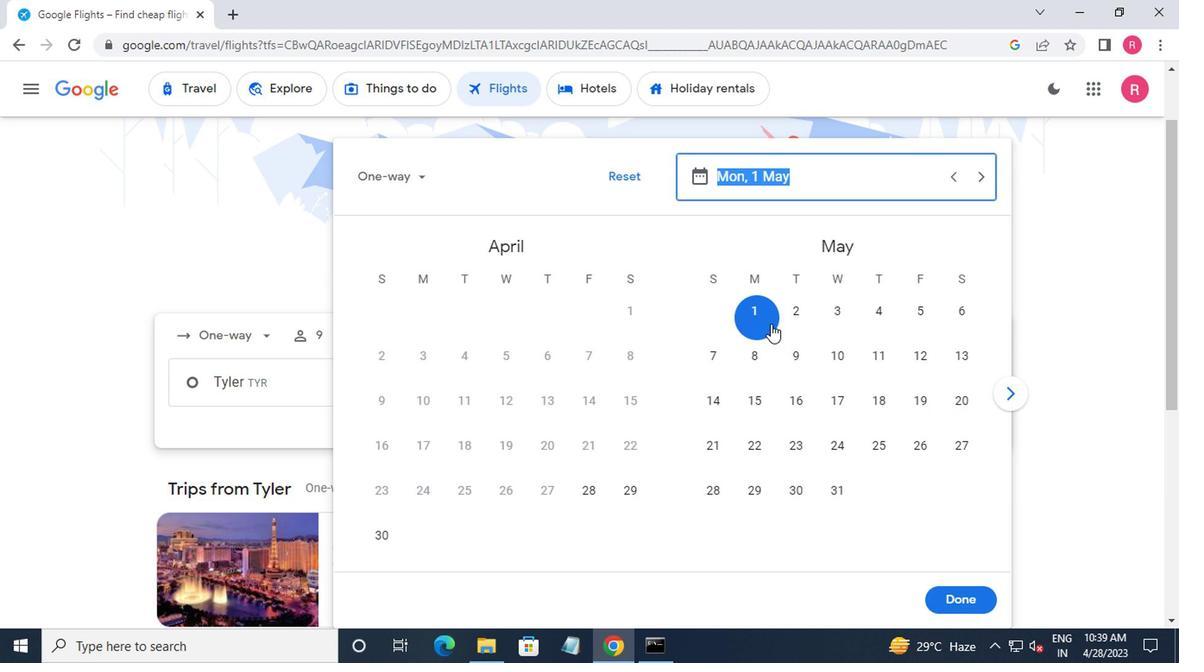 
Action: Mouse pressed left at (766, 322)
Screenshot: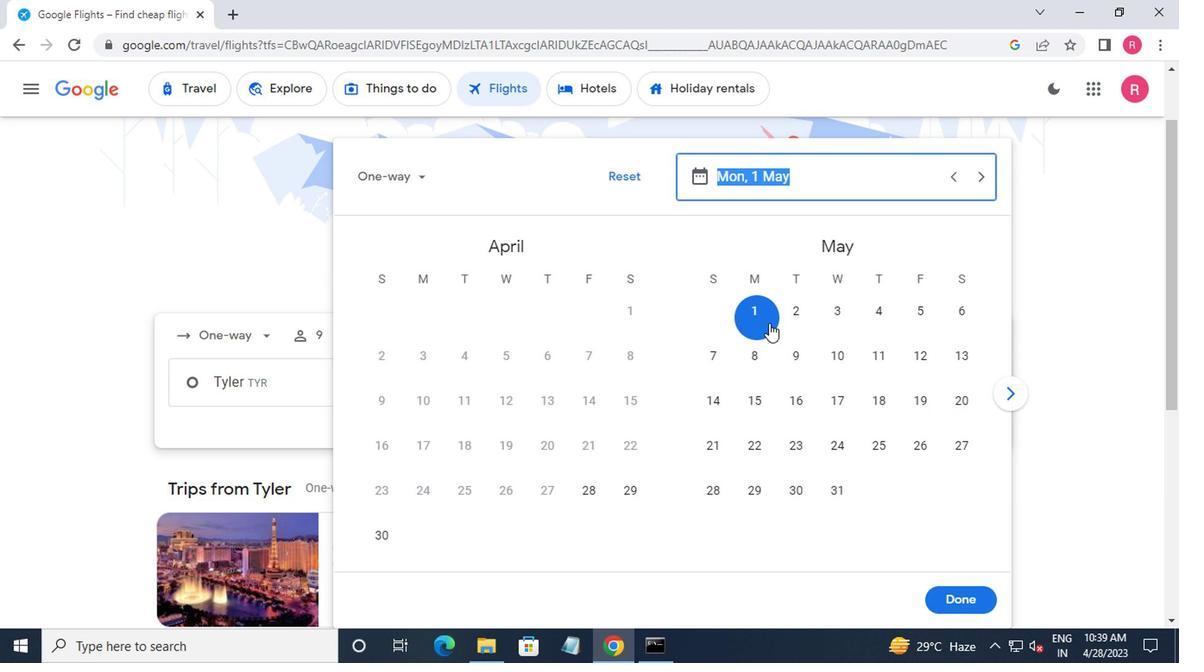 
Action: Mouse moved to (958, 599)
Screenshot: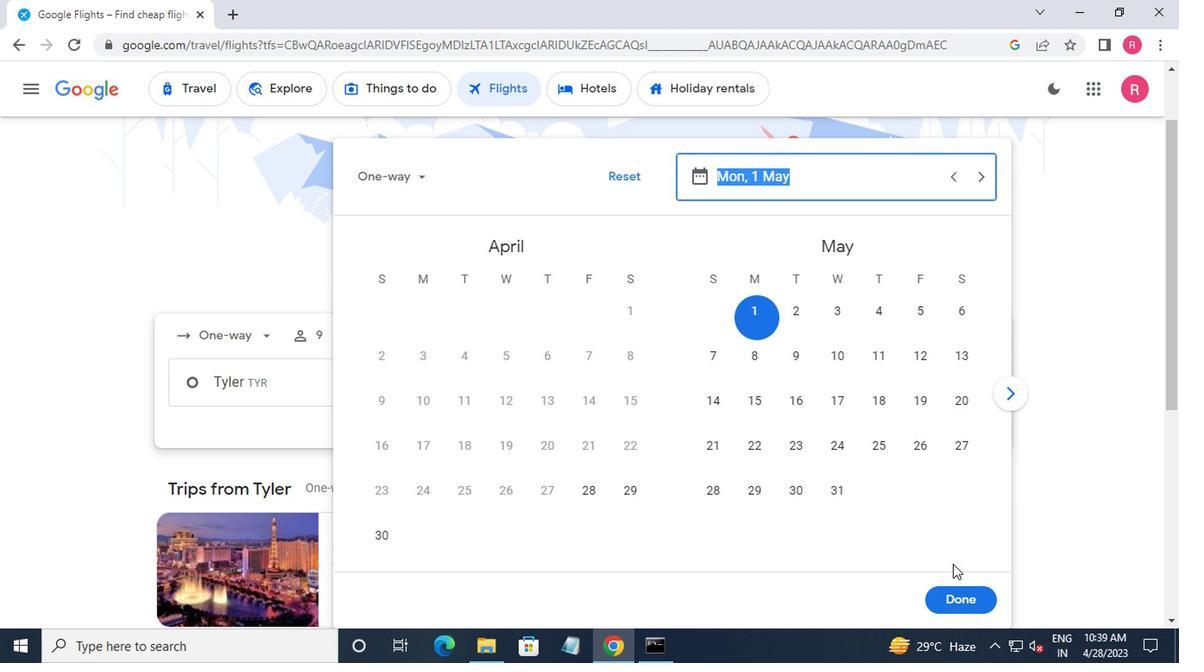 
Action: Mouse pressed left at (958, 599)
Screenshot: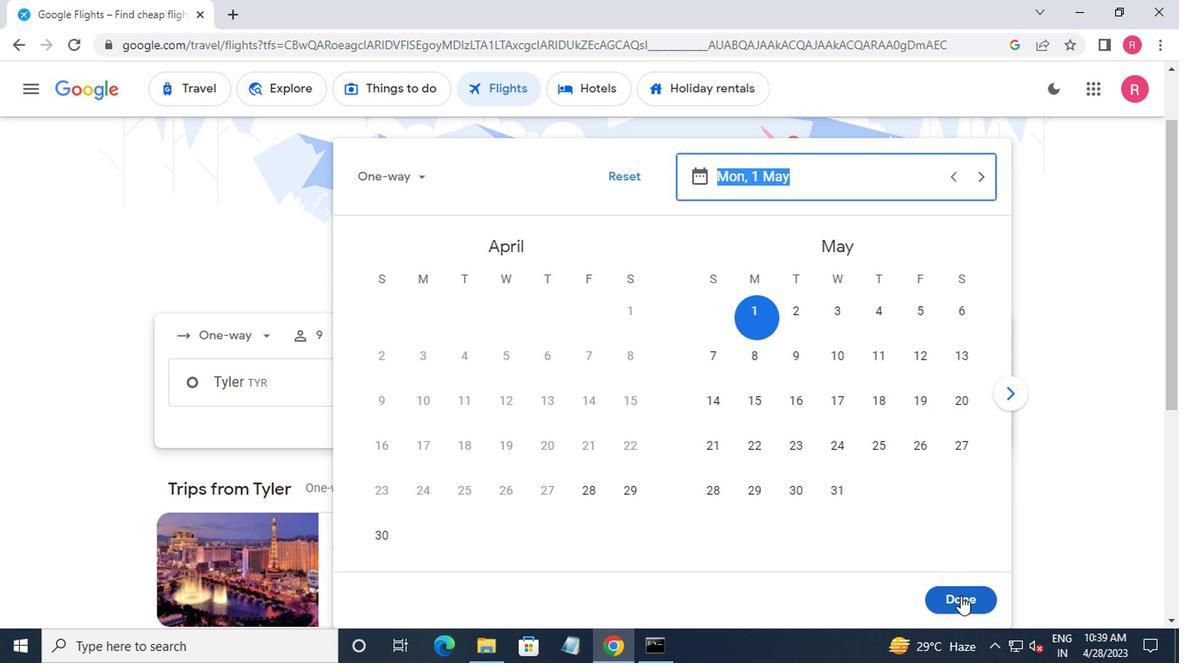 
Action: Mouse moved to (846, 585)
Screenshot: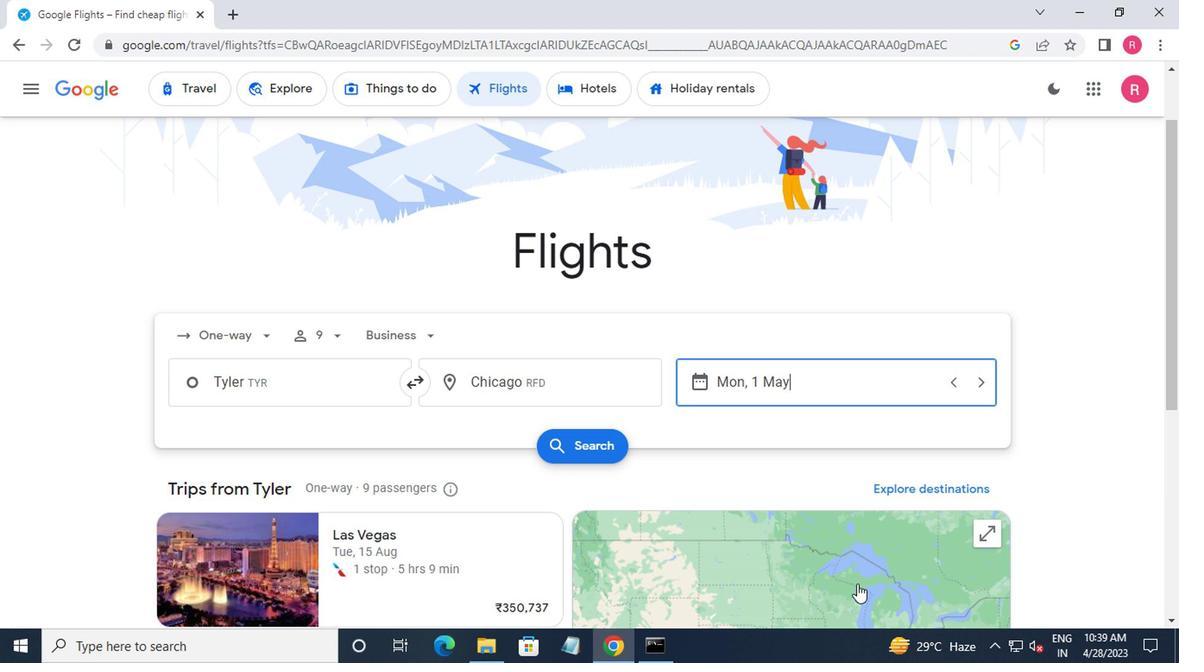 
Action: Mouse scrolled (846, 584) with delta (0, -1)
Screenshot: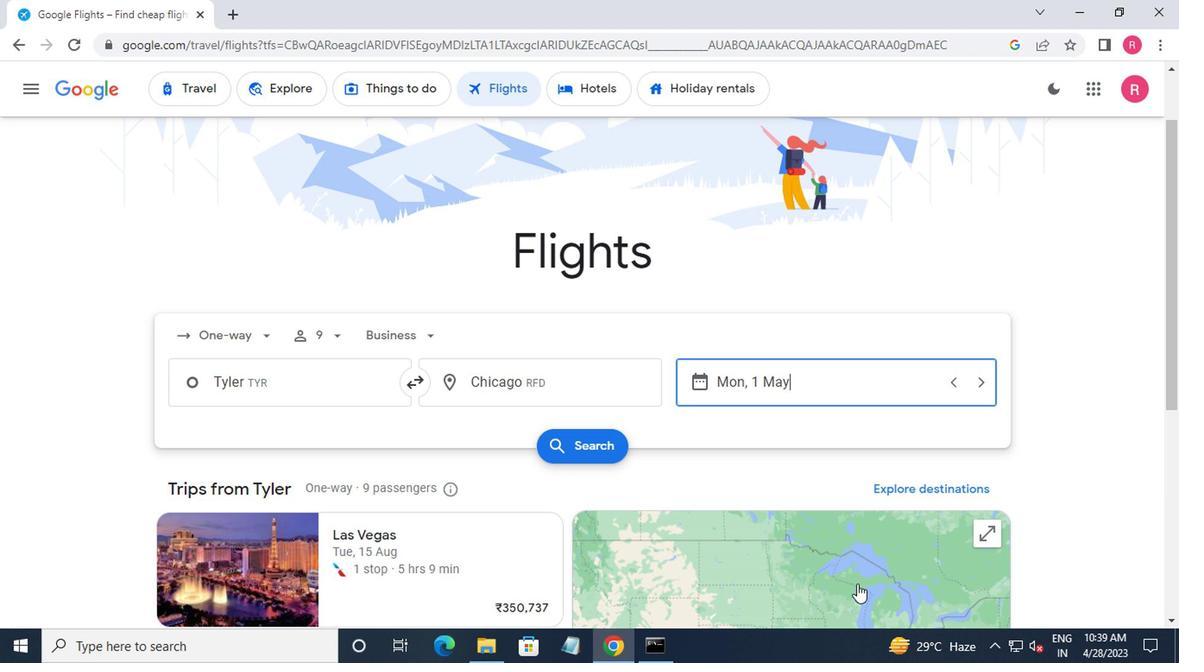 
Action: Mouse moved to (560, 365)
Screenshot: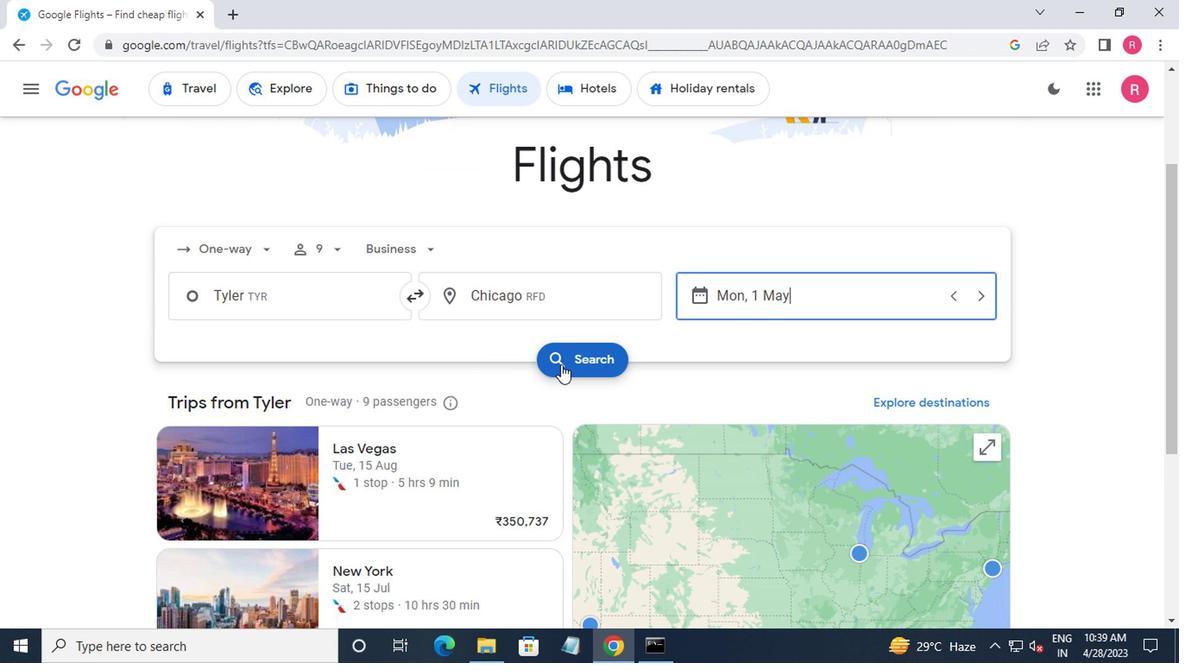 
Action: Mouse pressed left at (560, 365)
Screenshot: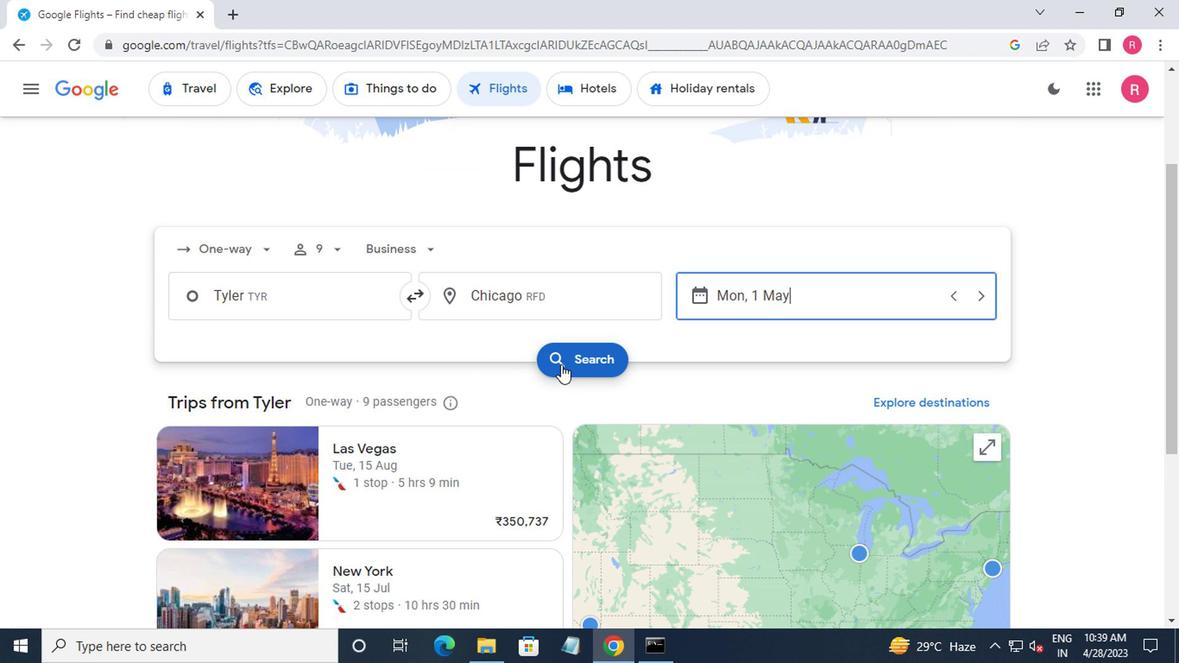 
Action: Mouse moved to (200, 250)
Screenshot: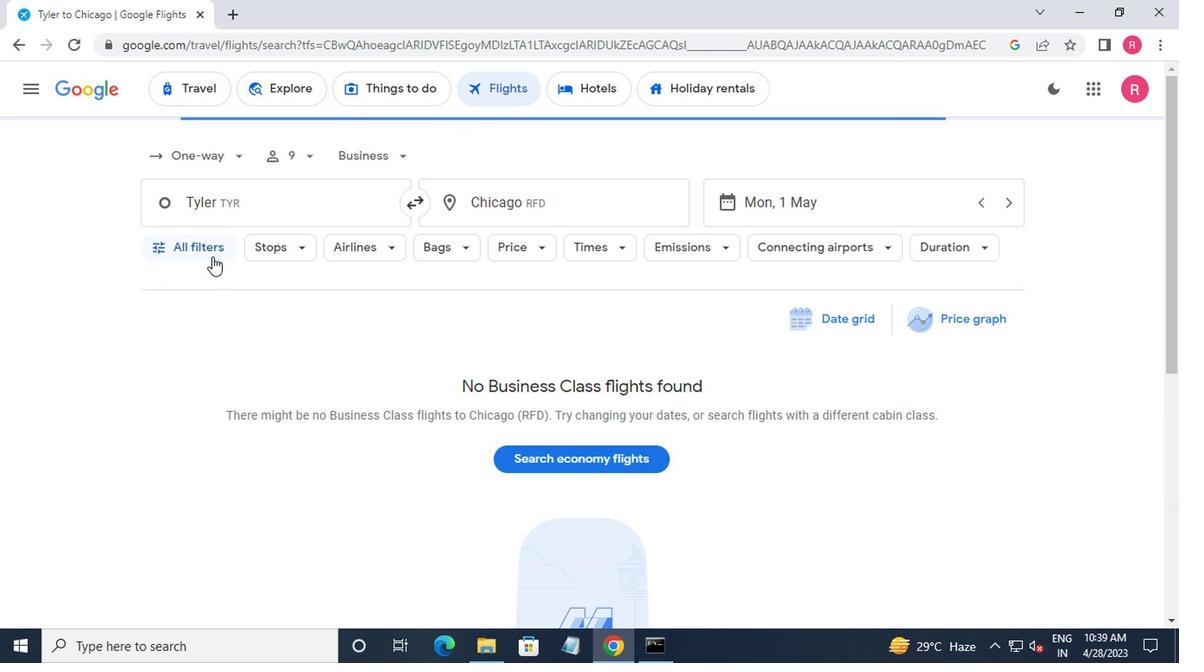 
Action: Mouse pressed left at (200, 250)
Screenshot: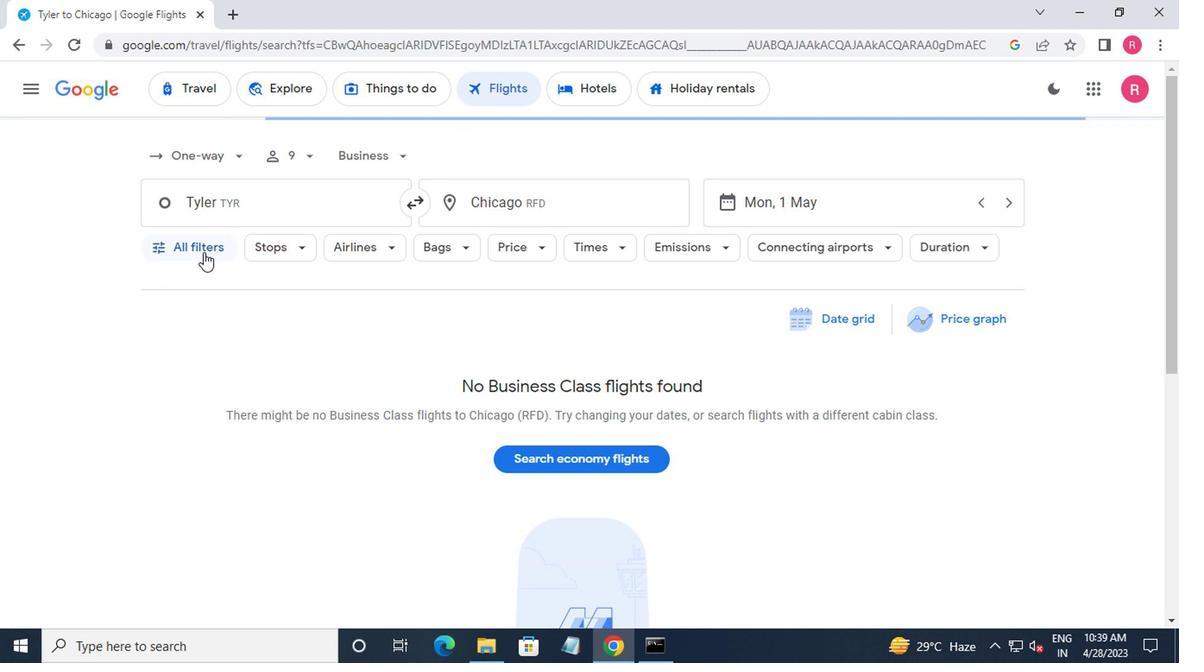
Action: Mouse moved to (232, 363)
Screenshot: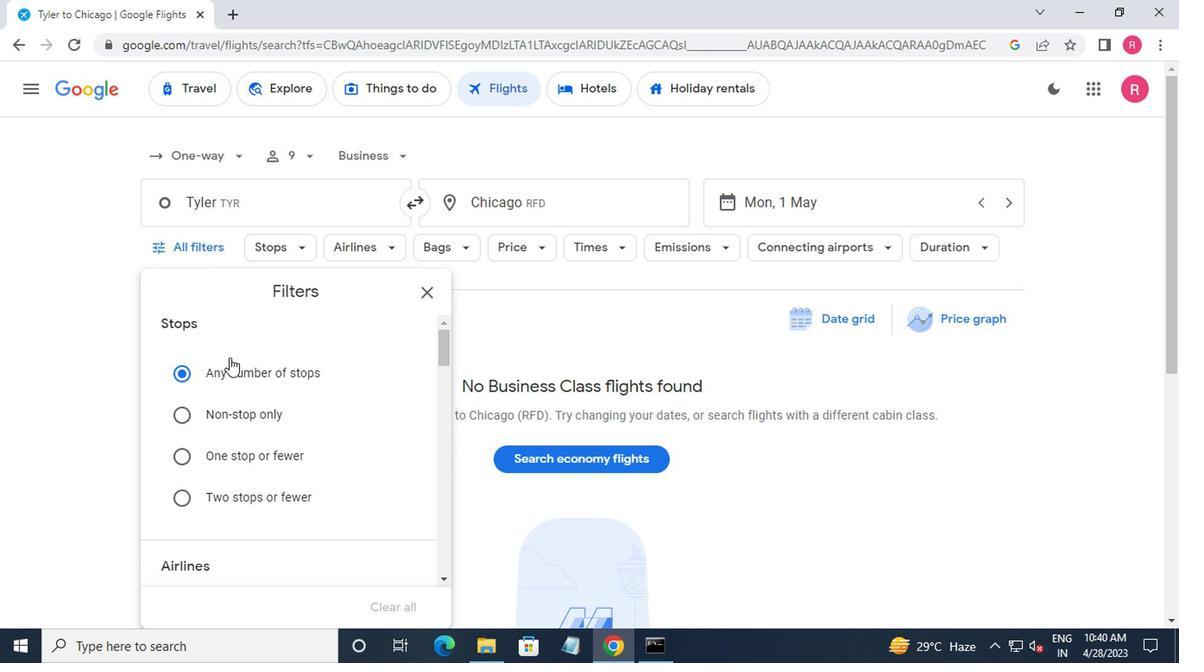 
Action: Mouse scrolled (232, 363) with delta (0, 0)
Screenshot: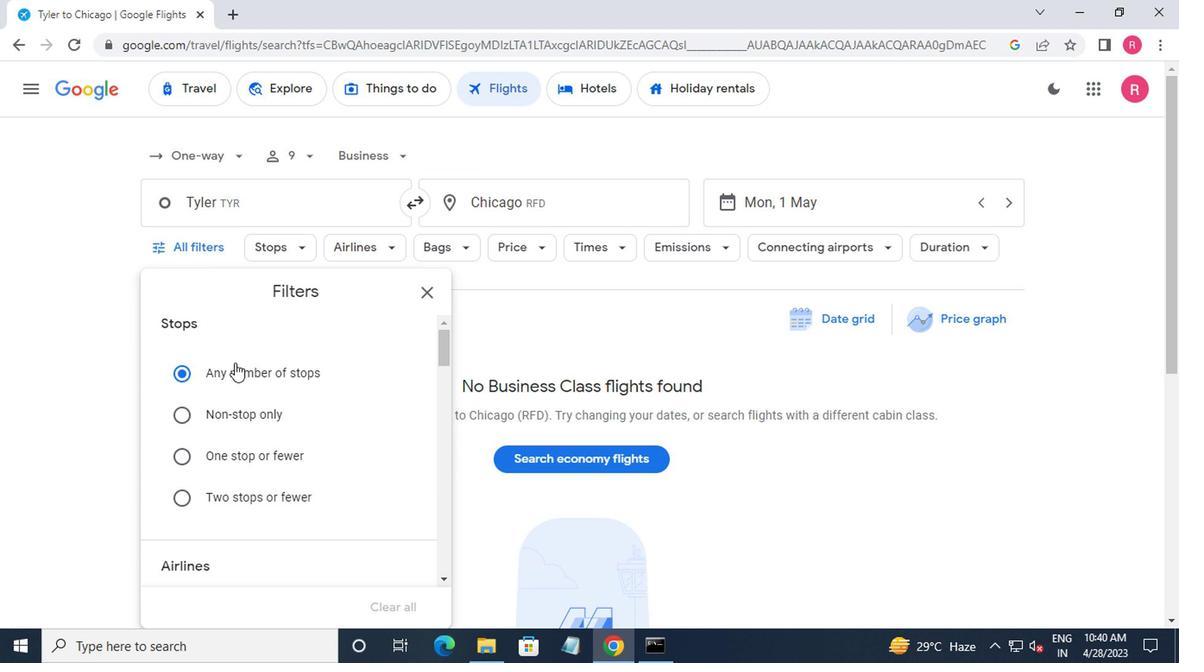 
Action: Mouse moved to (234, 363)
Screenshot: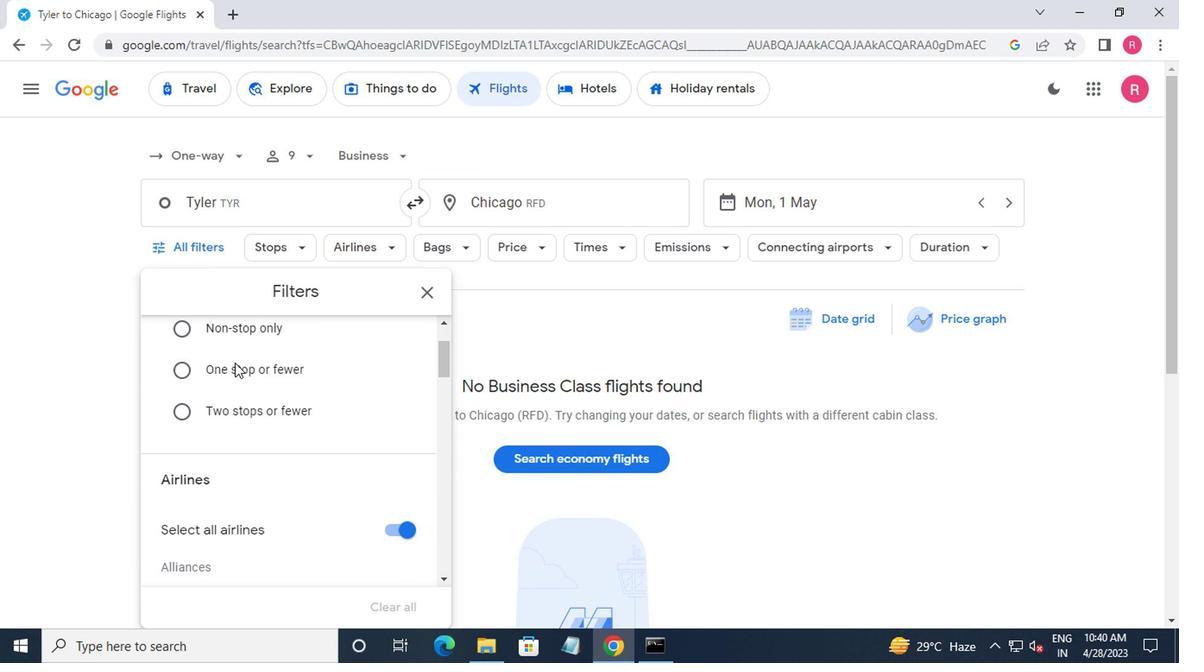 
Action: Mouse scrolled (234, 361) with delta (0, -1)
Screenshot: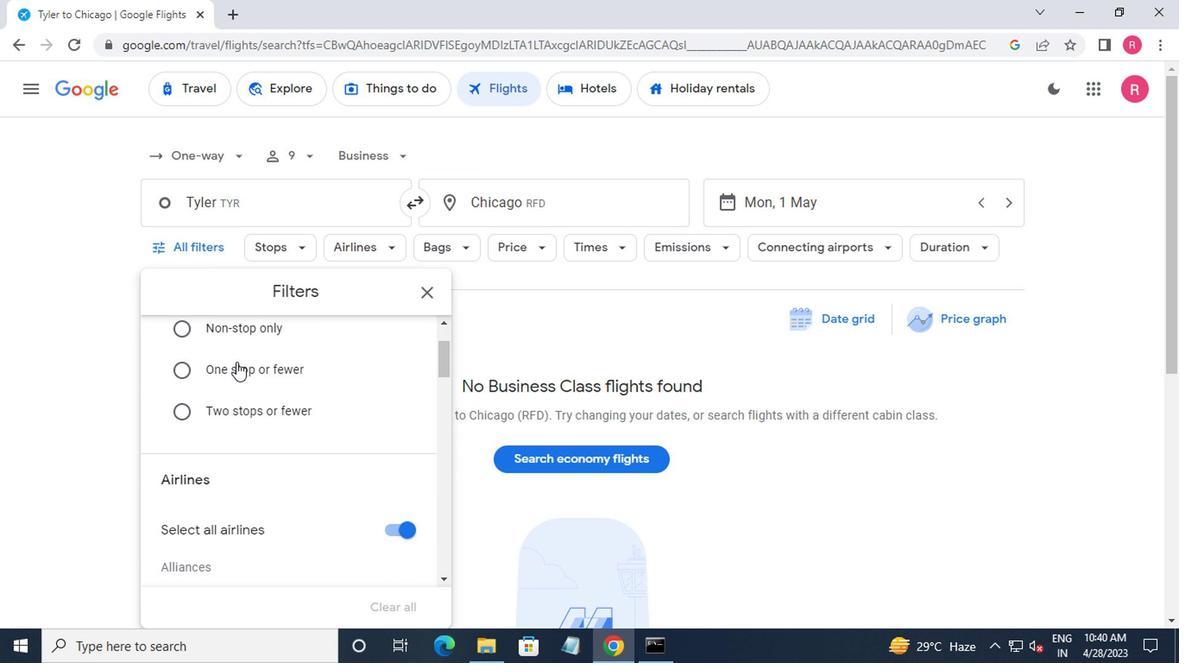 
Action: Mouse moved to (234, 363)
Screenshot: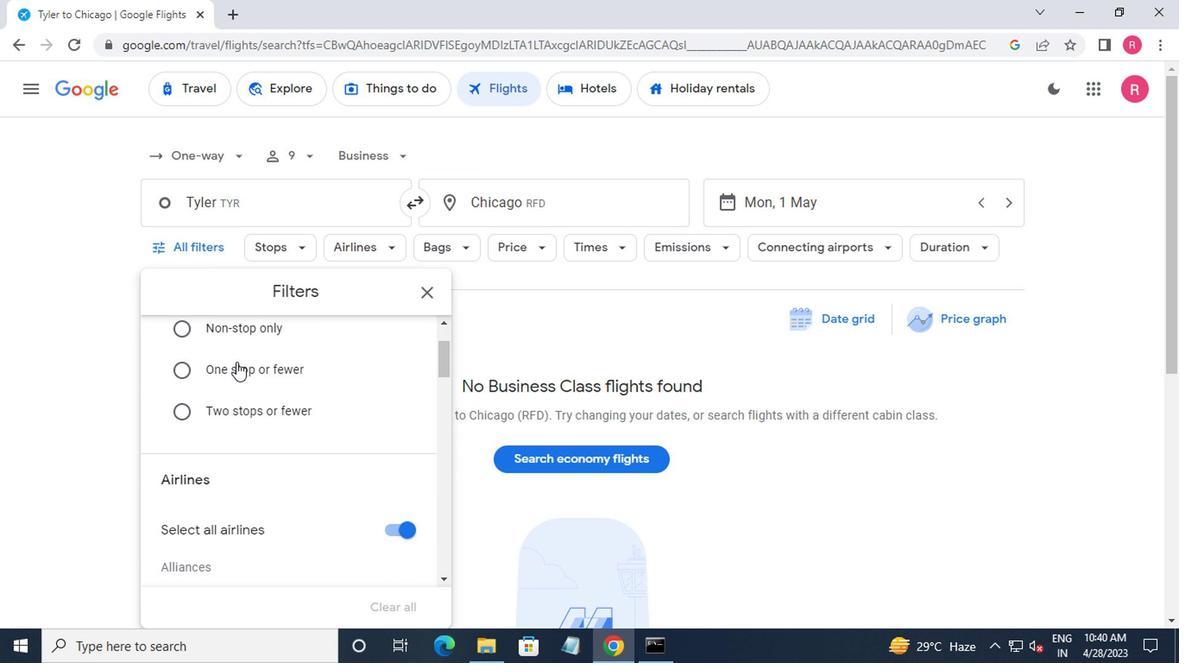 
Action: Mouse scrolled (234, 363) with delta (0, 0)
Screenshot: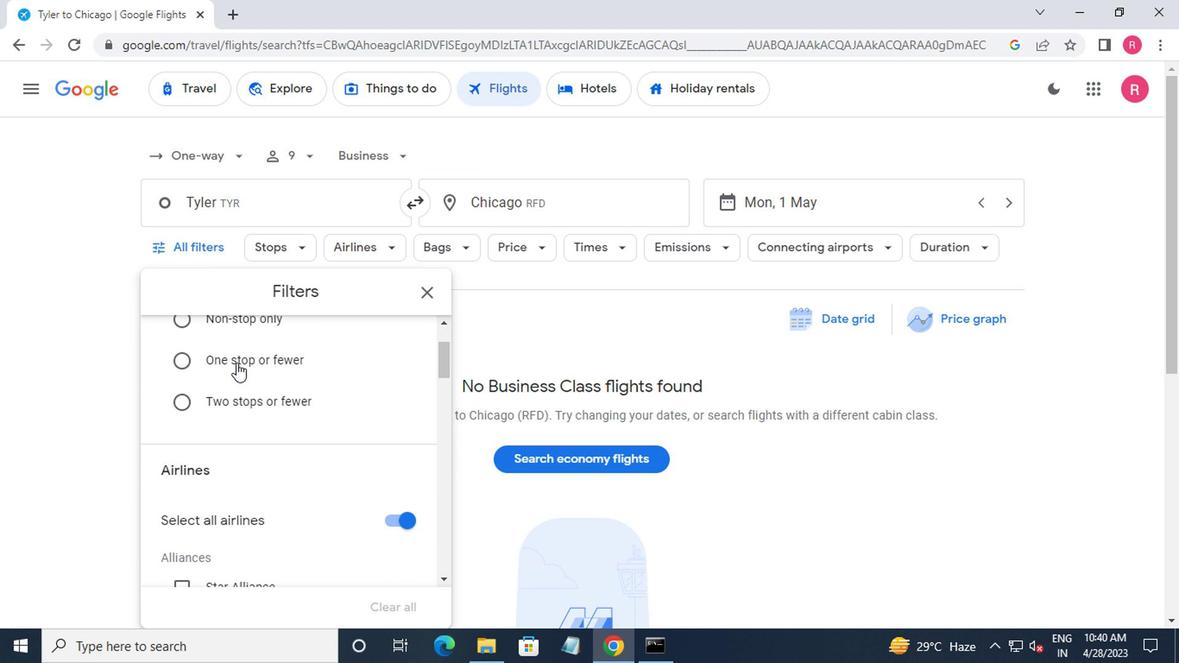 
Action: Mouse scrolled (234, 363) with delta (0, 0)
Screenshot: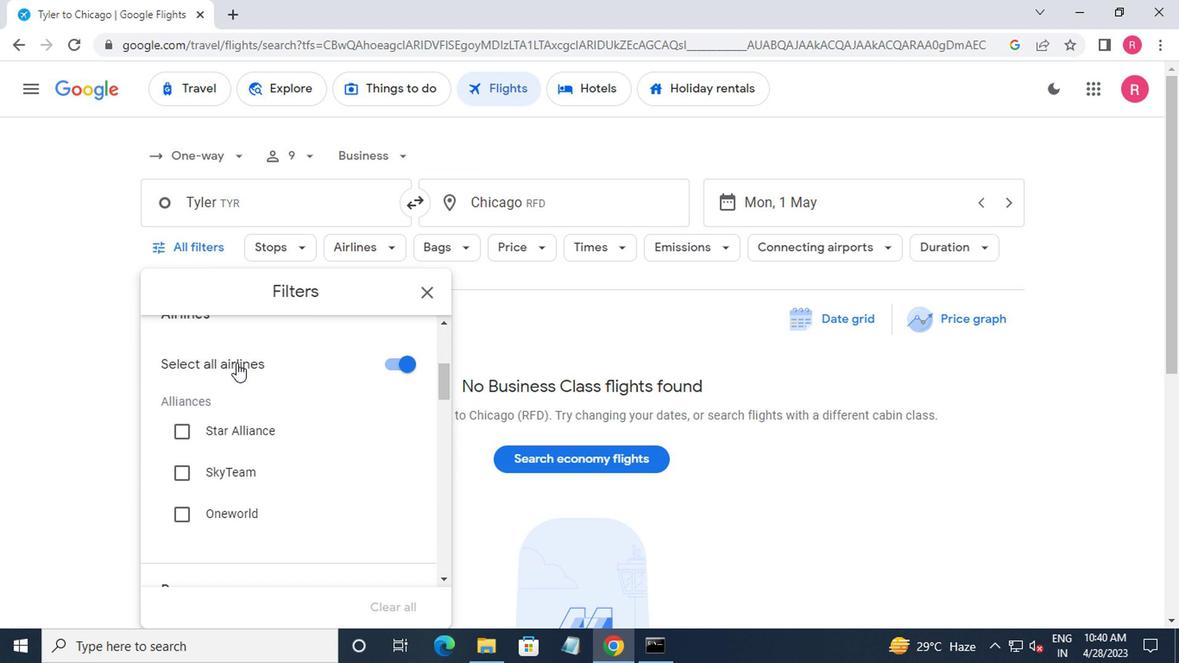 
Action: Mouse scrolled (234, 363) with delta (0, 0)
Screenshot: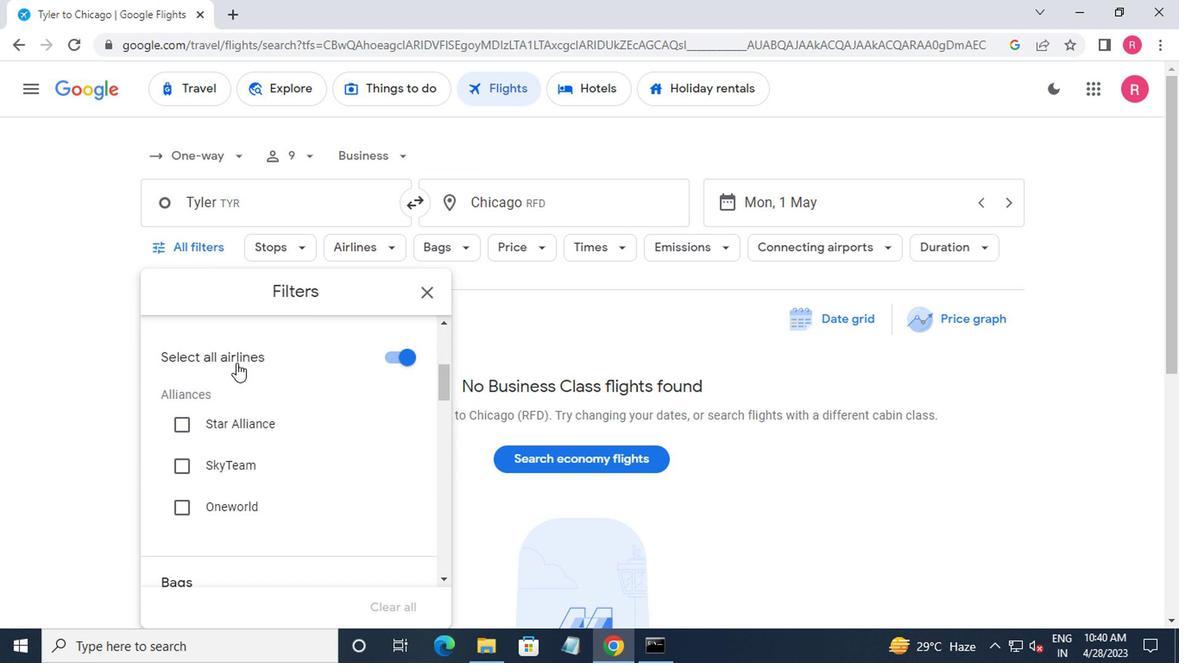 
Action: Mouse scrolled (234, 364) with delta (0, 0)
Screenshot: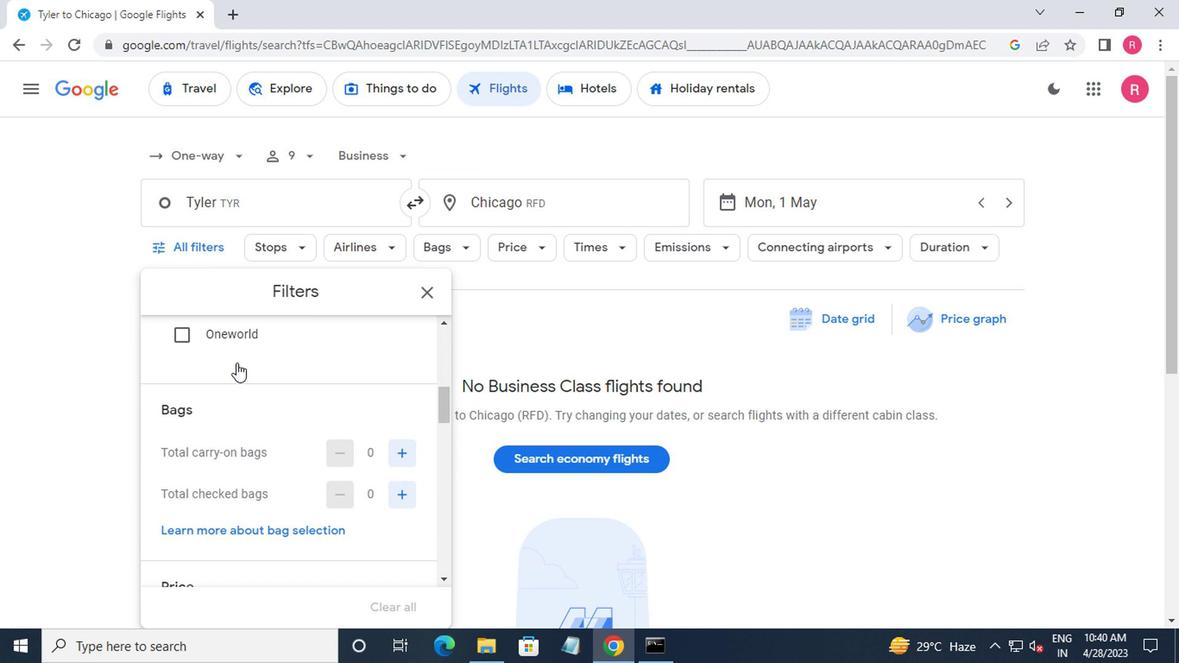 
Action: Mouse scrolled (234, 364) with delta (0, 0)
Screenshot: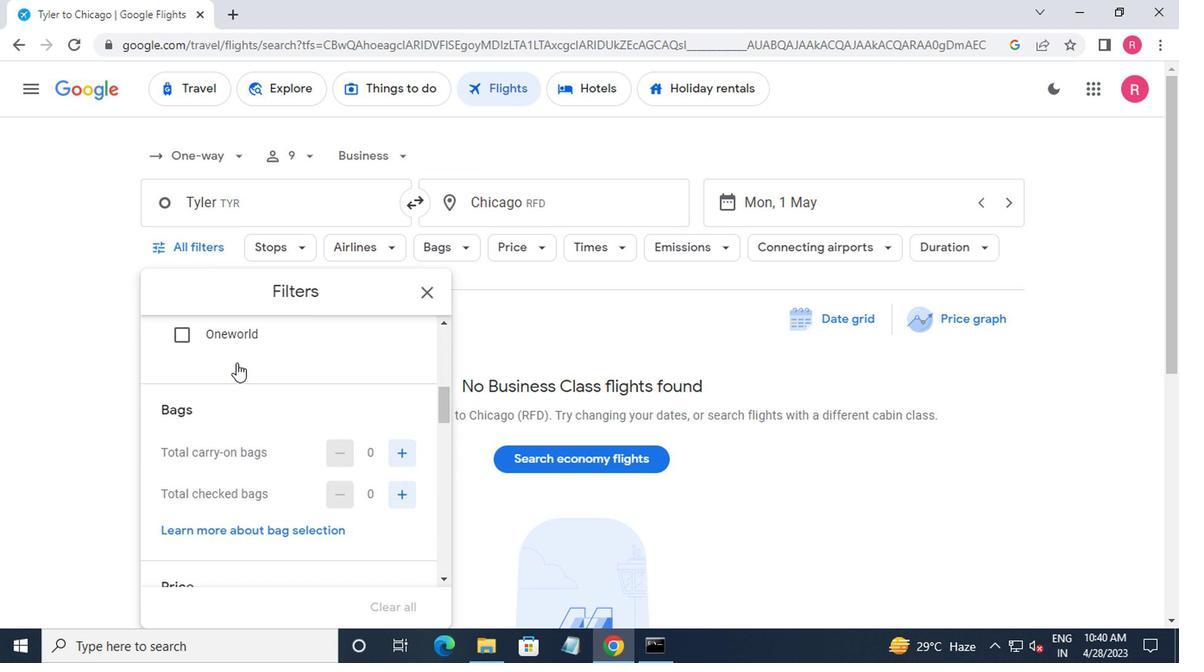 
Action: Mouse moved to (396, 357)
Screenshot: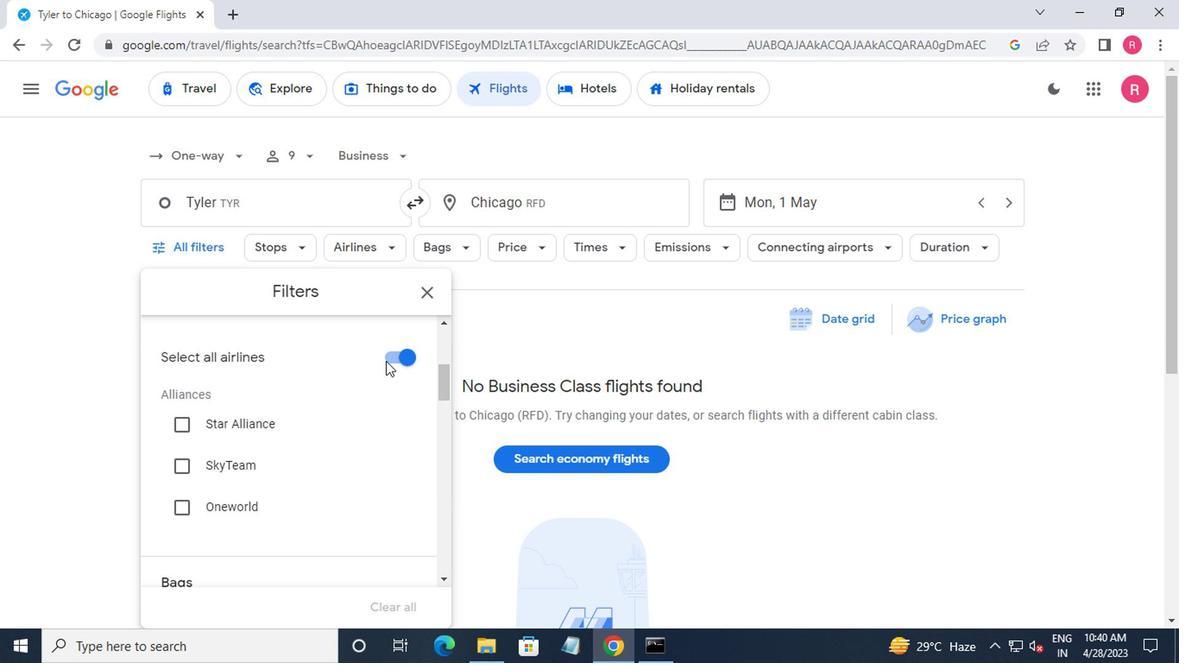 
Action: Mouse pressed left at (396, 357)
Screenshot: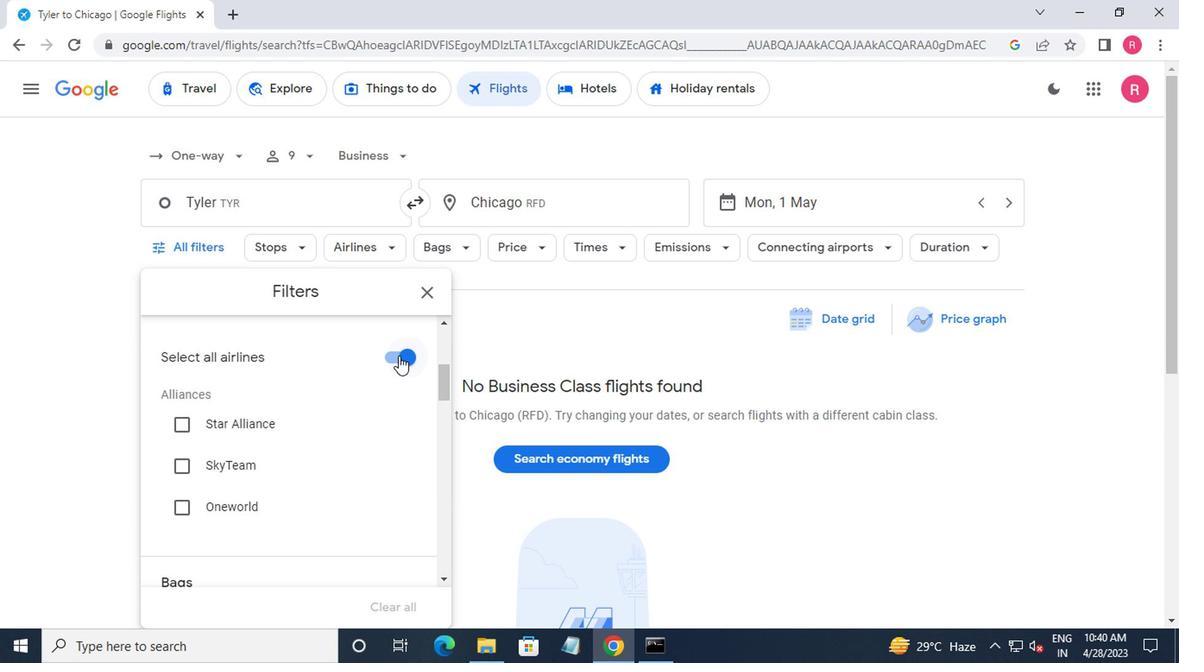 
Action: Mouse moved to (332, 411)
Screenshot: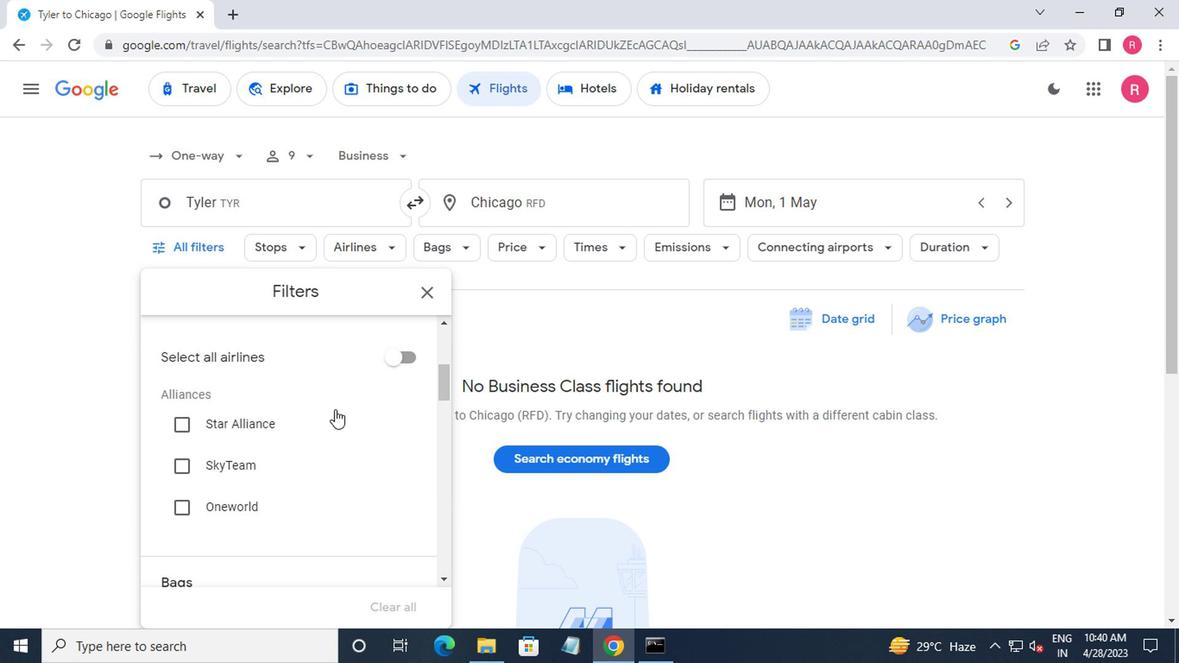 
Action: Mouse scrolled (332, 409) with delta (0, -1)
Screenshot: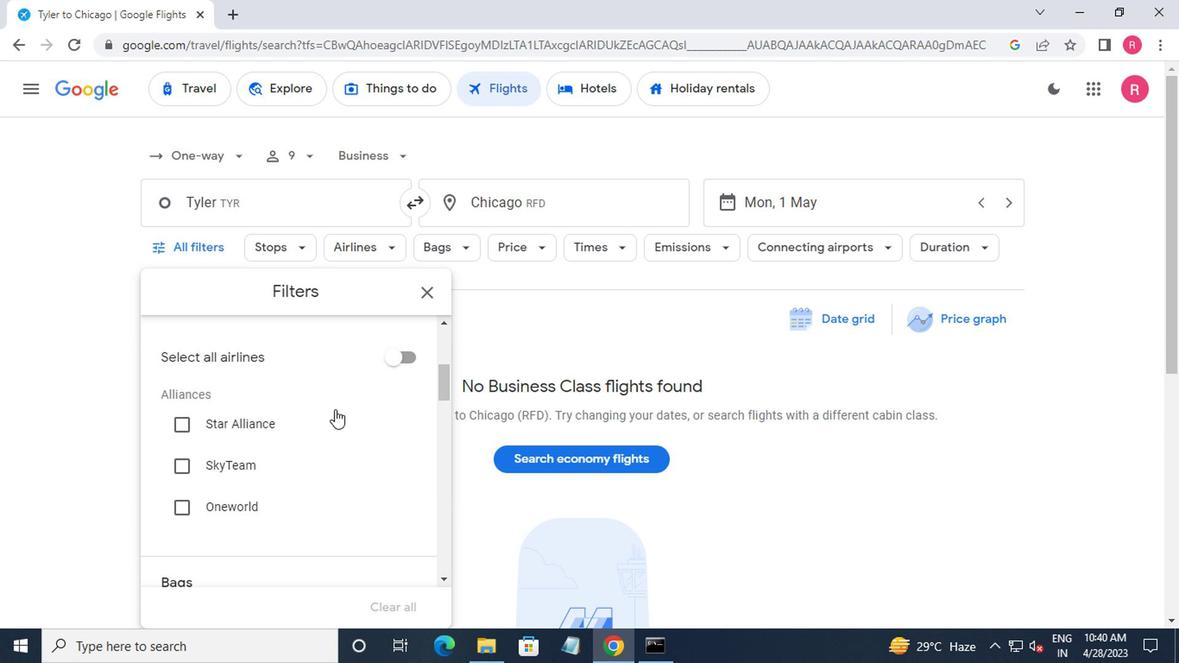 
Action: Mouse scrolled (332, 409) with delta (0, -1)
Screenshot: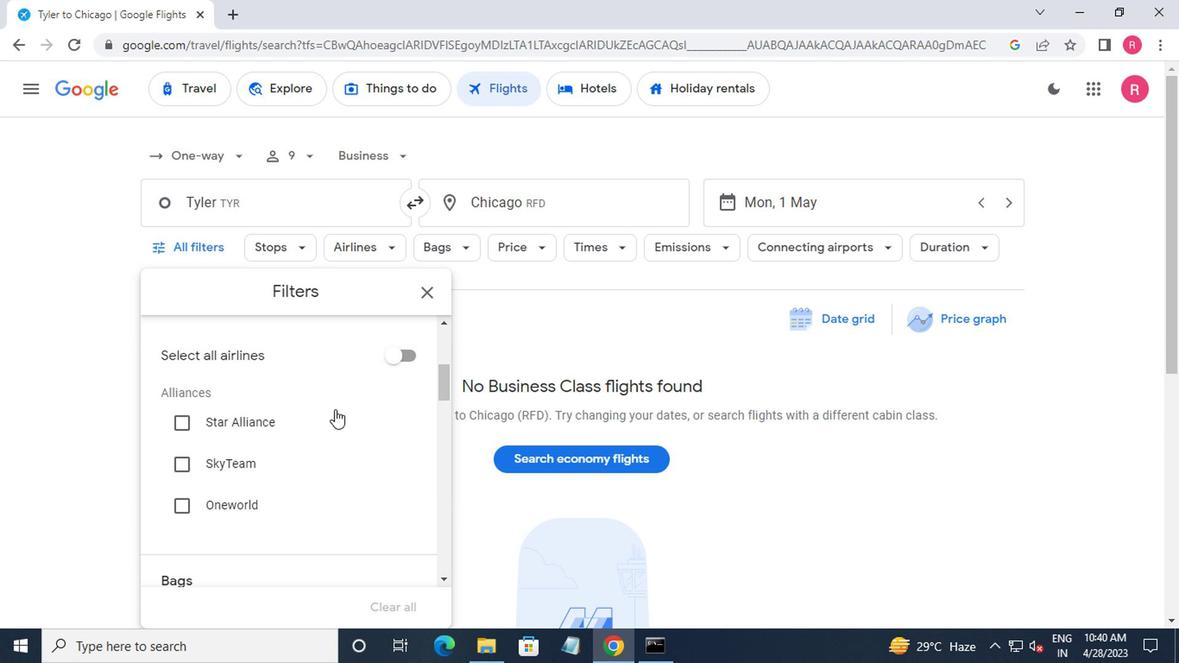 
Action: Mouse scrolled (332, 409) with delta (0, -1)
Screenshot: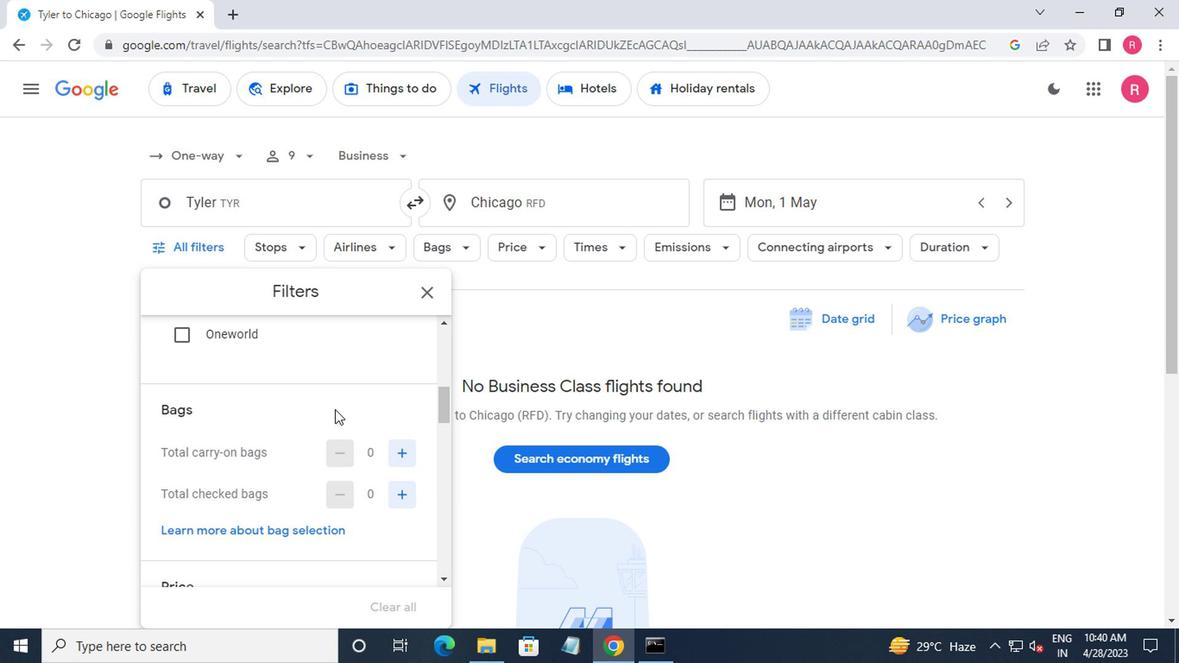 
Action: Mouse moved to (395, 412)
Screenshot: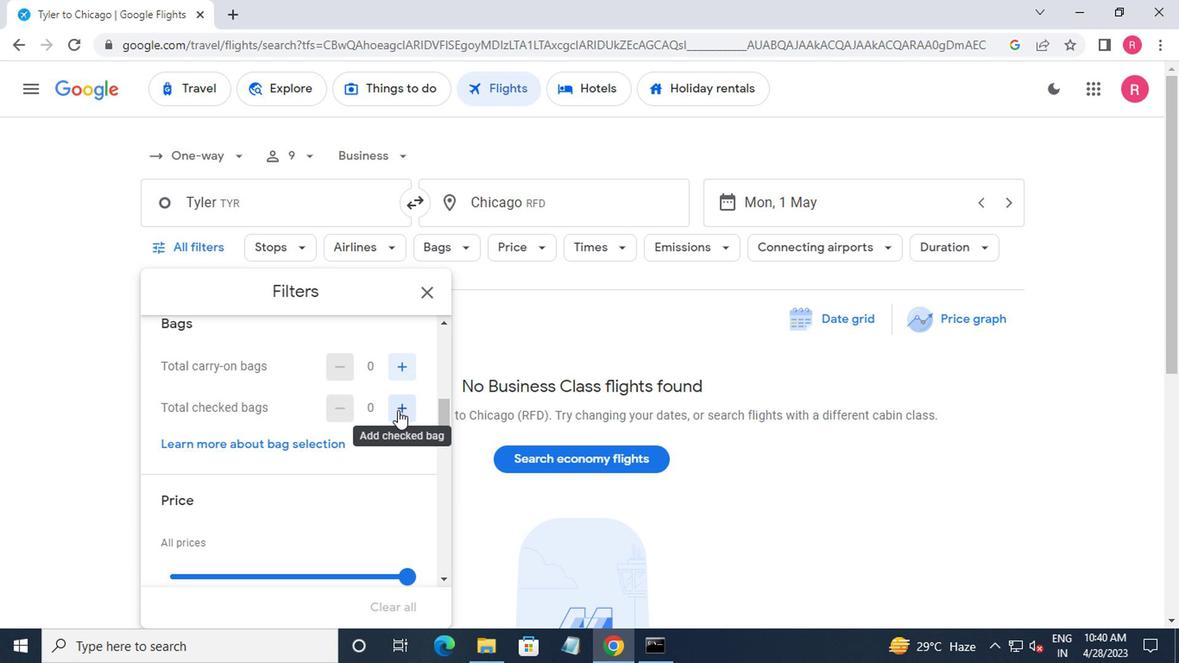 
Action: Mouse pressed left at (395, 412)
Screenshot: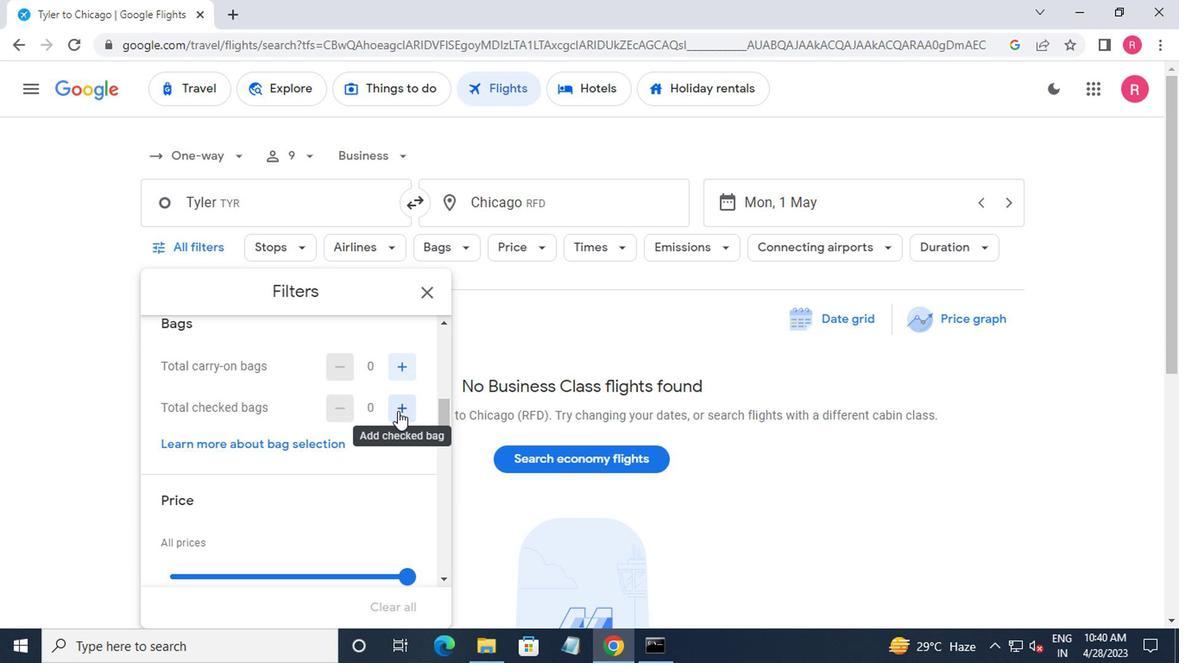 
Action: Mouse pressed left at (395, 412)
Screenshot: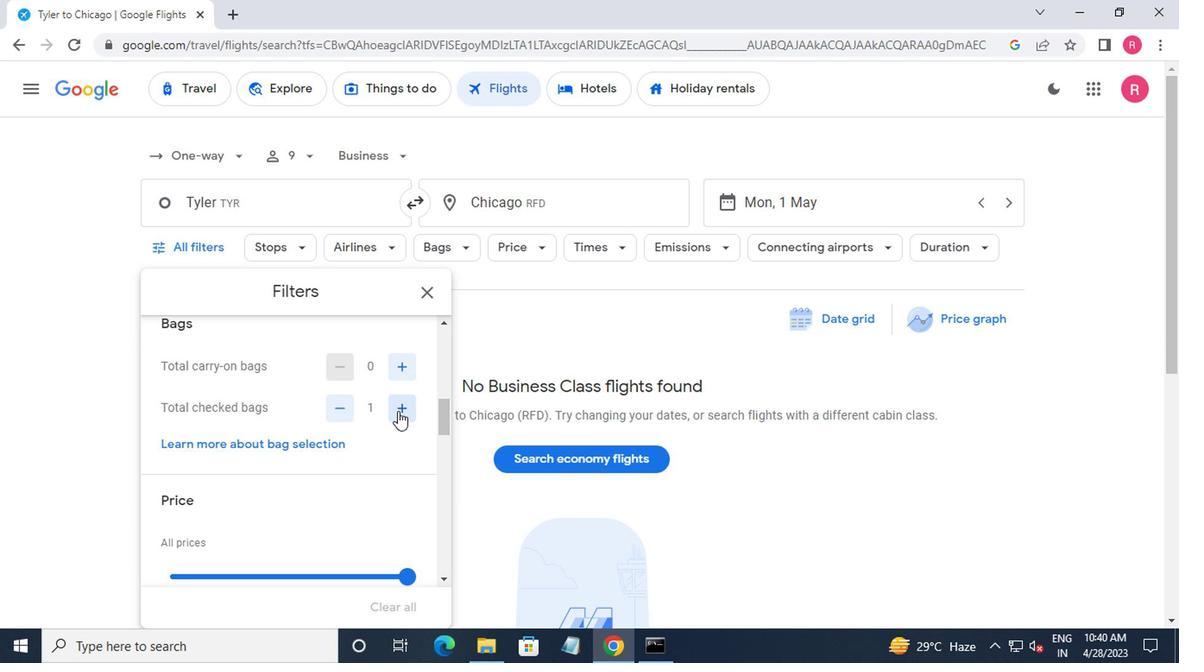 
Action: Mouse scrolled (395, 411) with delta (0, -1)
Screenshot: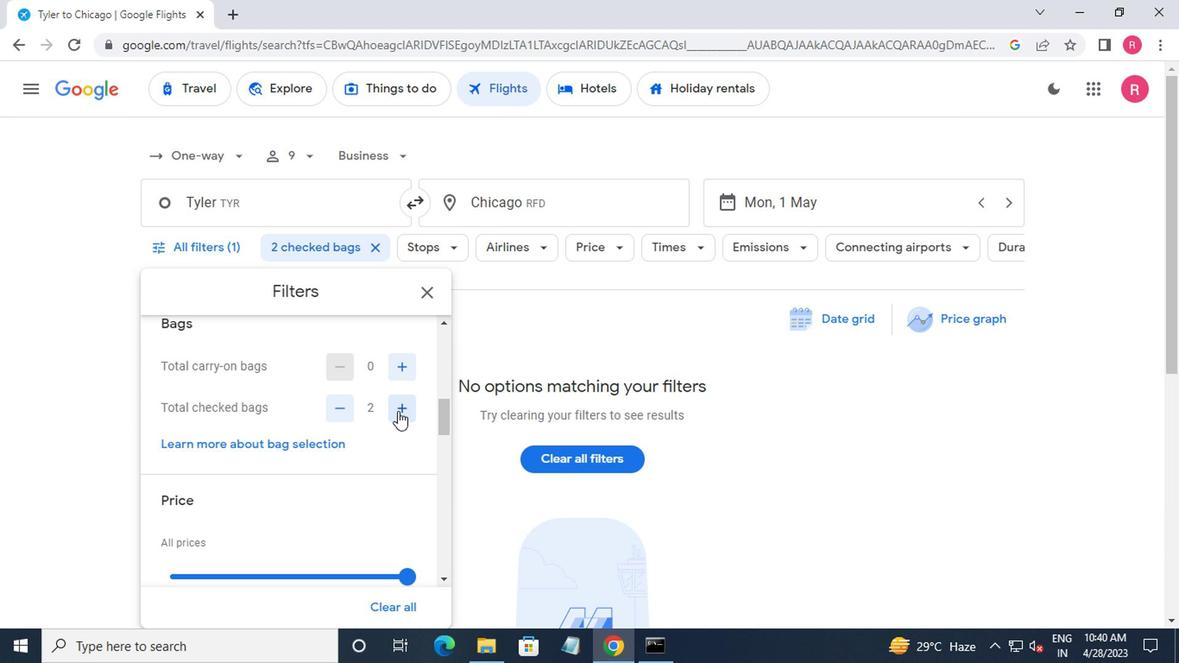 
Action: Mouse moved to (404, 492)
Screenshot: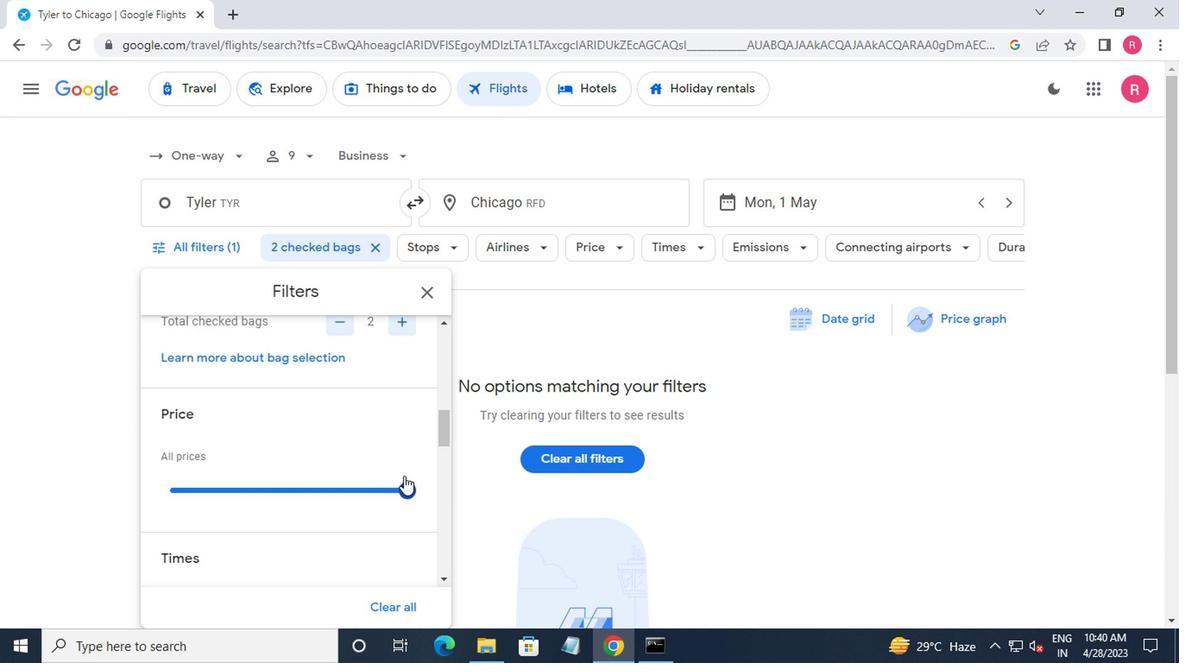 
Action: Mouse pressed left at (404, 492)
Screenshot: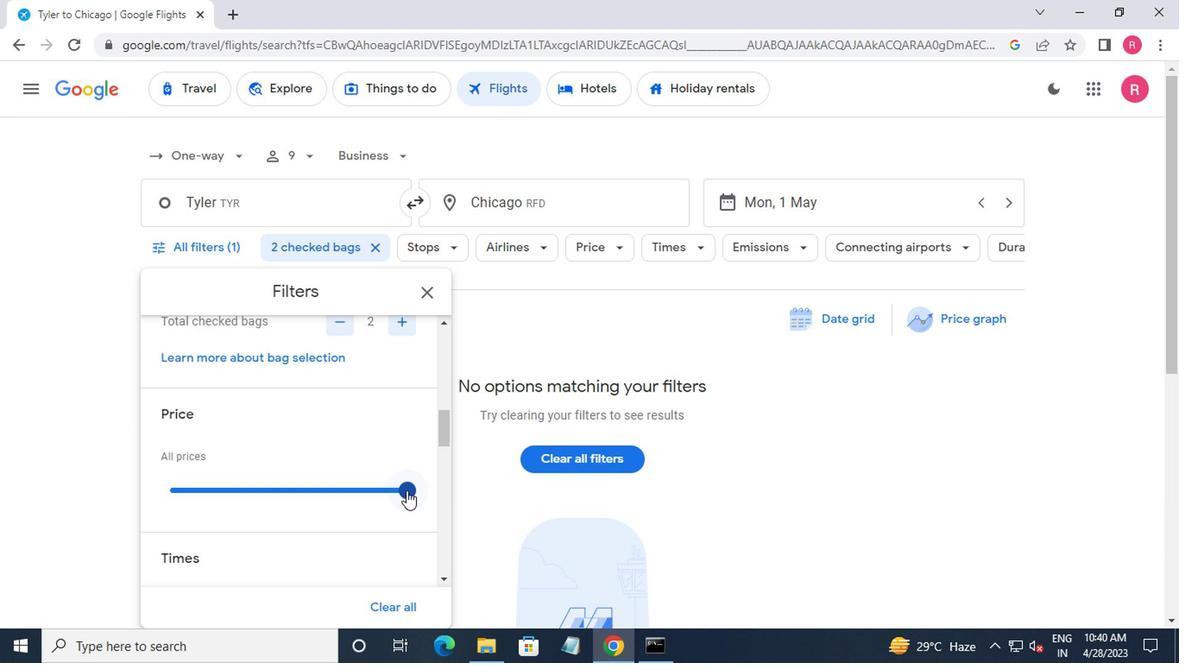 
Action: Mouse moved to (408, 491)
Screenshot: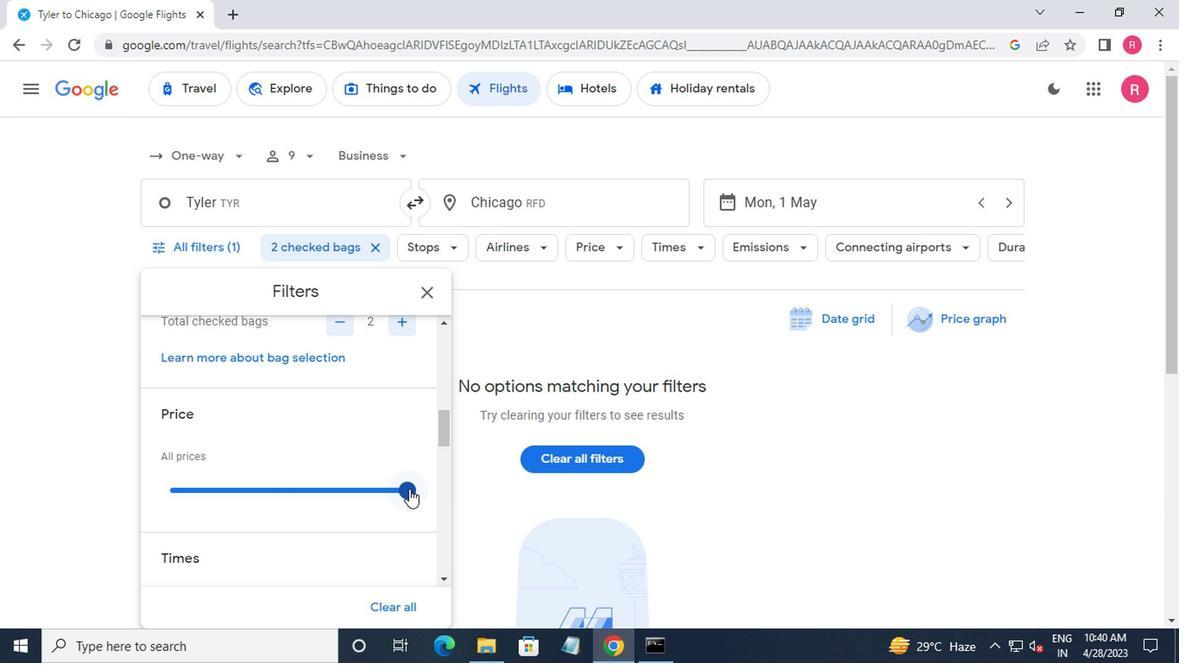 
Action: Mouse scrolled (408, 490) with delta (0, 0)
Screenshot: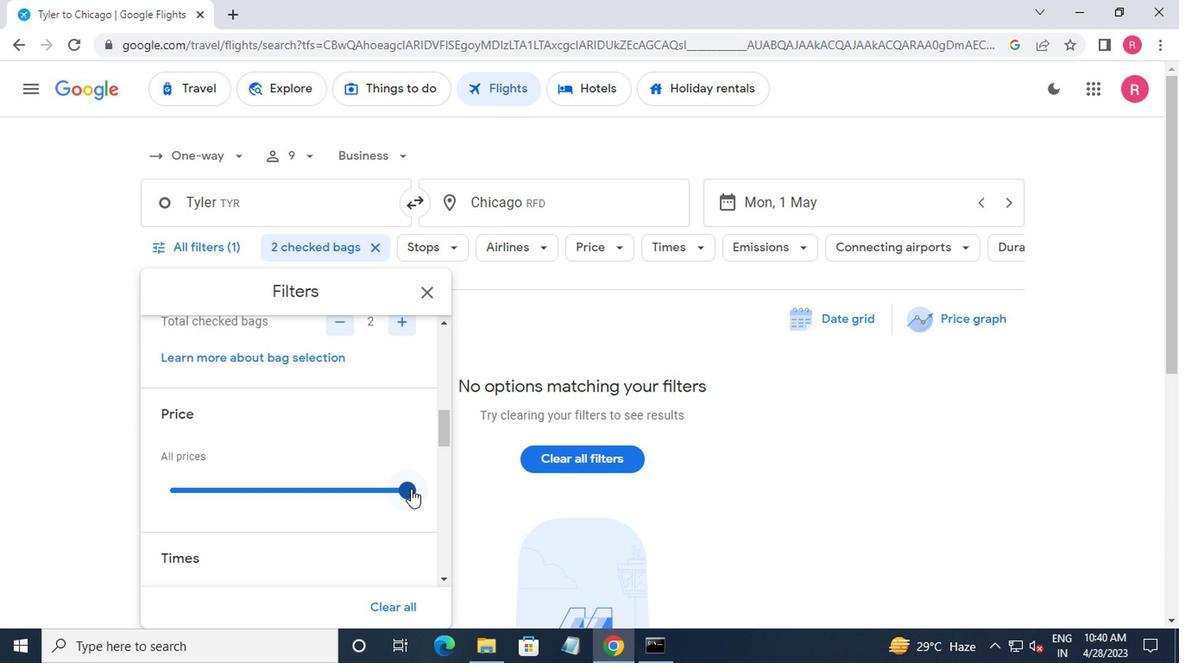 
Action: Mouse scrolled (408, 490) with delta (0, 0)
Screenshot: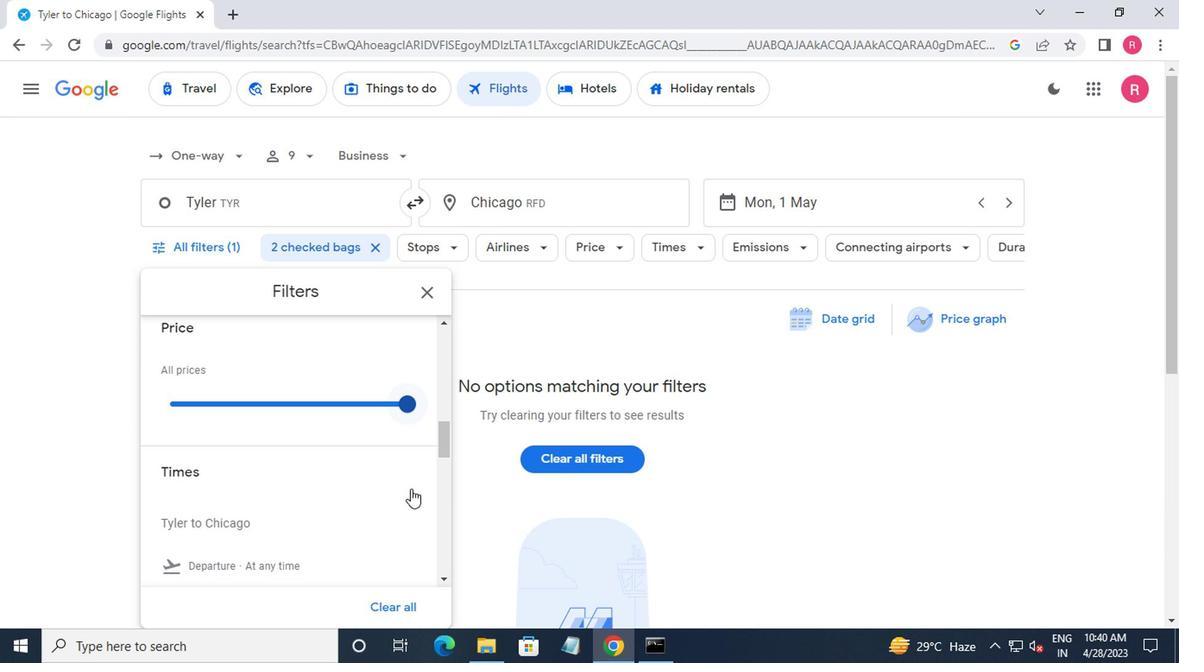 
Action: Mouse scrolled (408, 490) with delta (0, 0)
Screenshot: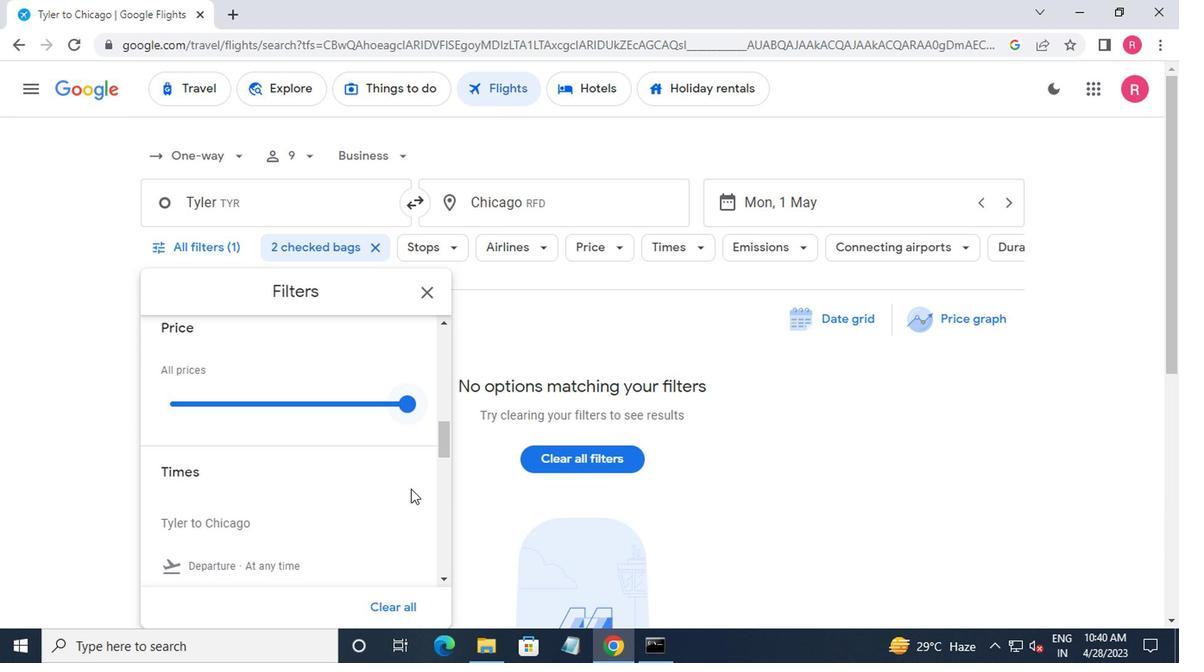 
Action: Mouse moved to (172, 430)
Screenshot: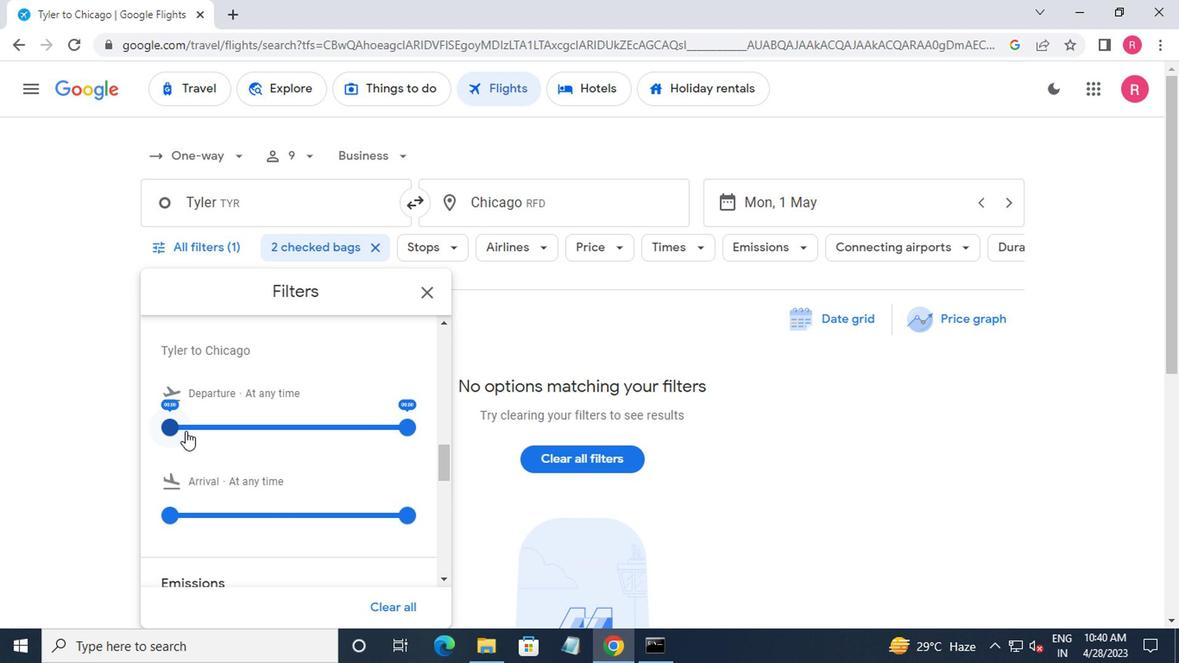 
Action: Mouse pressed left at (172, 430)
Screenshot: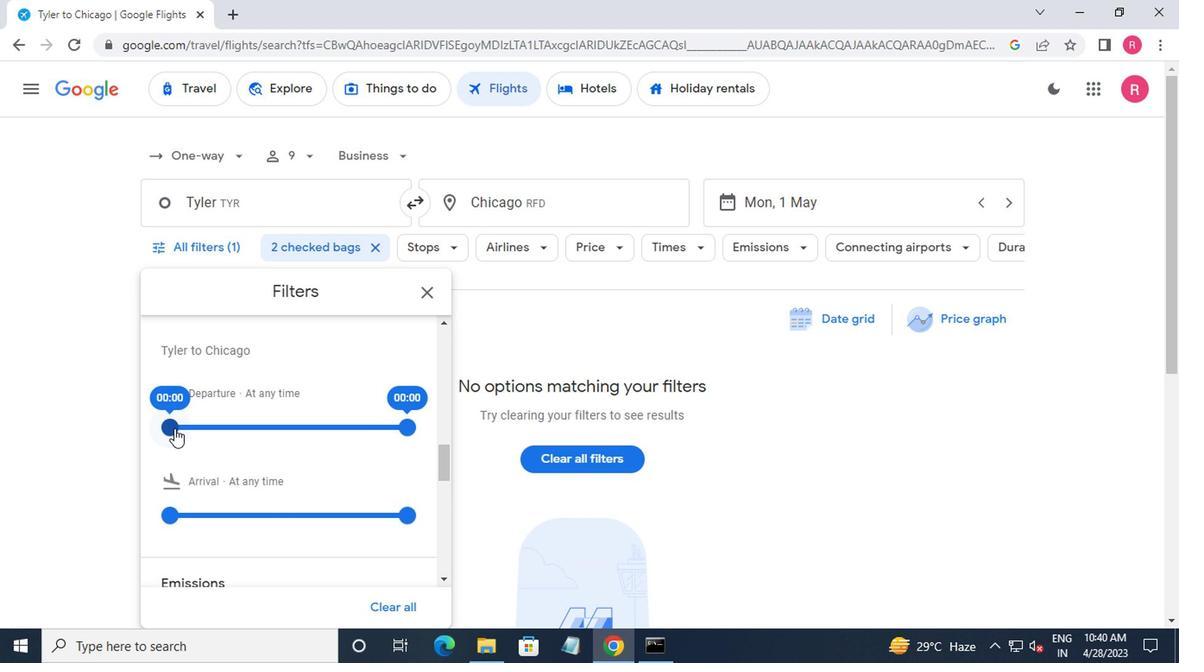 
Action: Mouse moved to (403, 425)
Screenshot: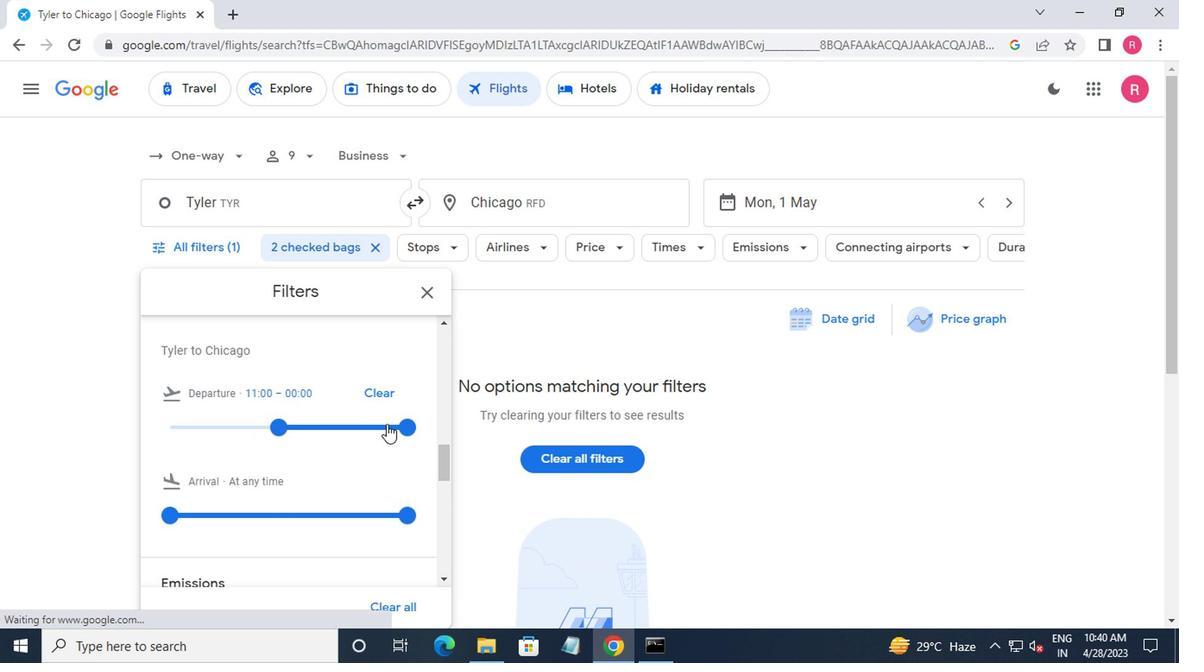 
Action: Mouse pressed left at (403, 425)
Screenshot: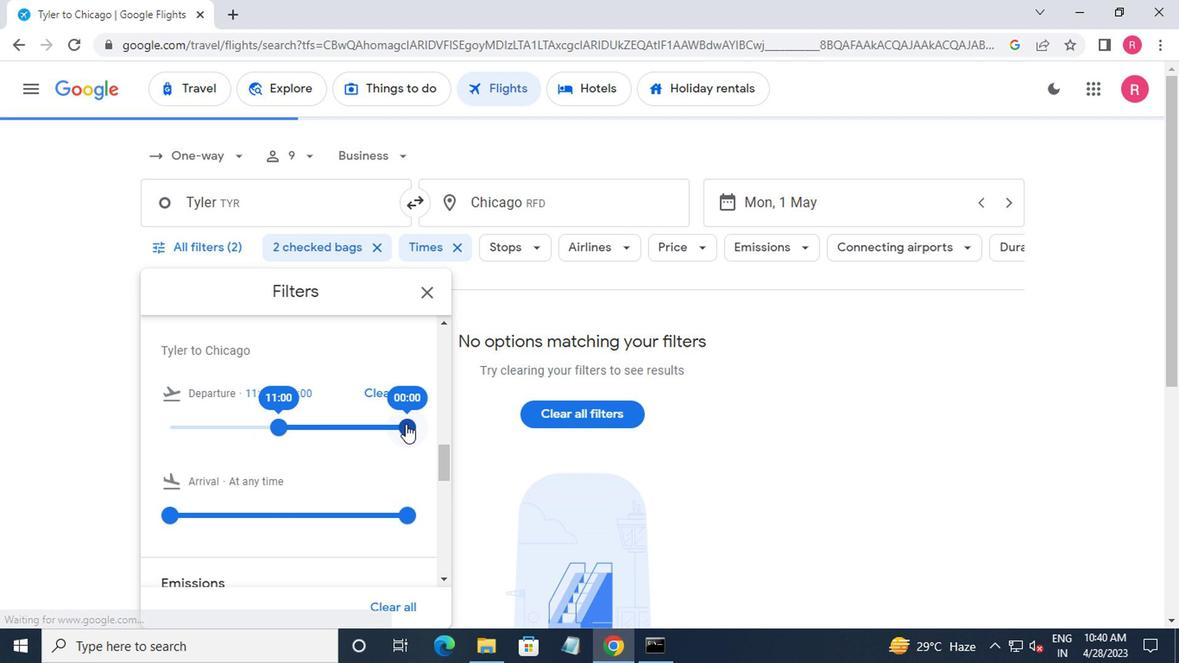 
Action: Mouse moved to (427, 294)
Screenshot: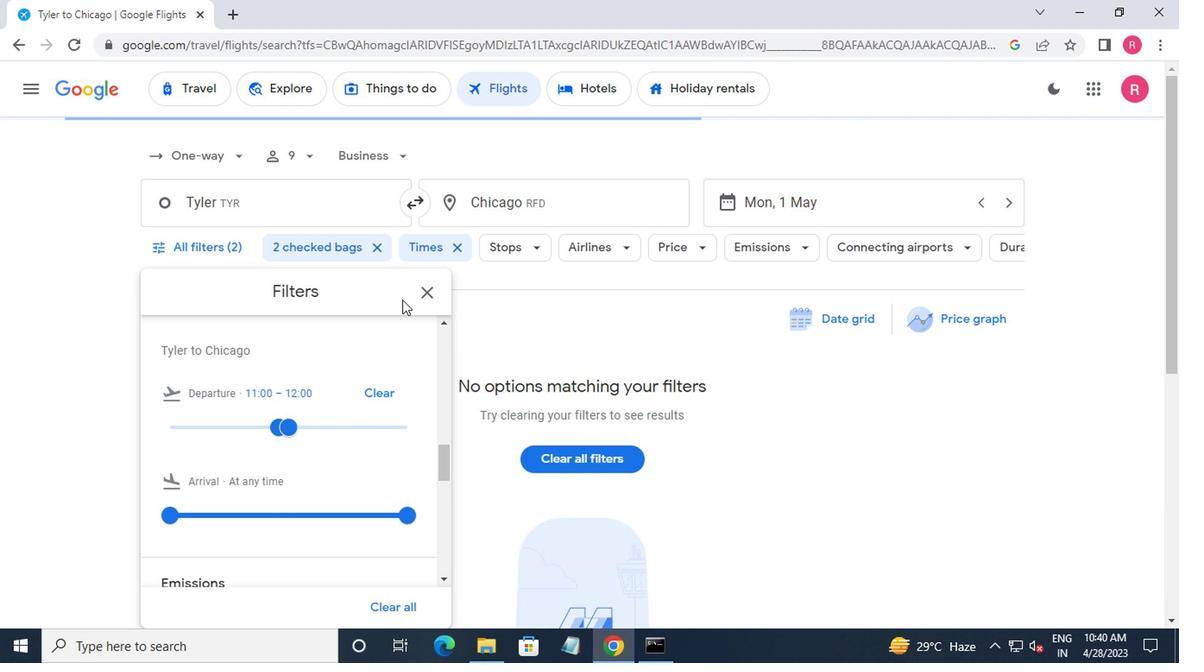 
Action: Mouse pressed left at (427, 294)
Screenshot: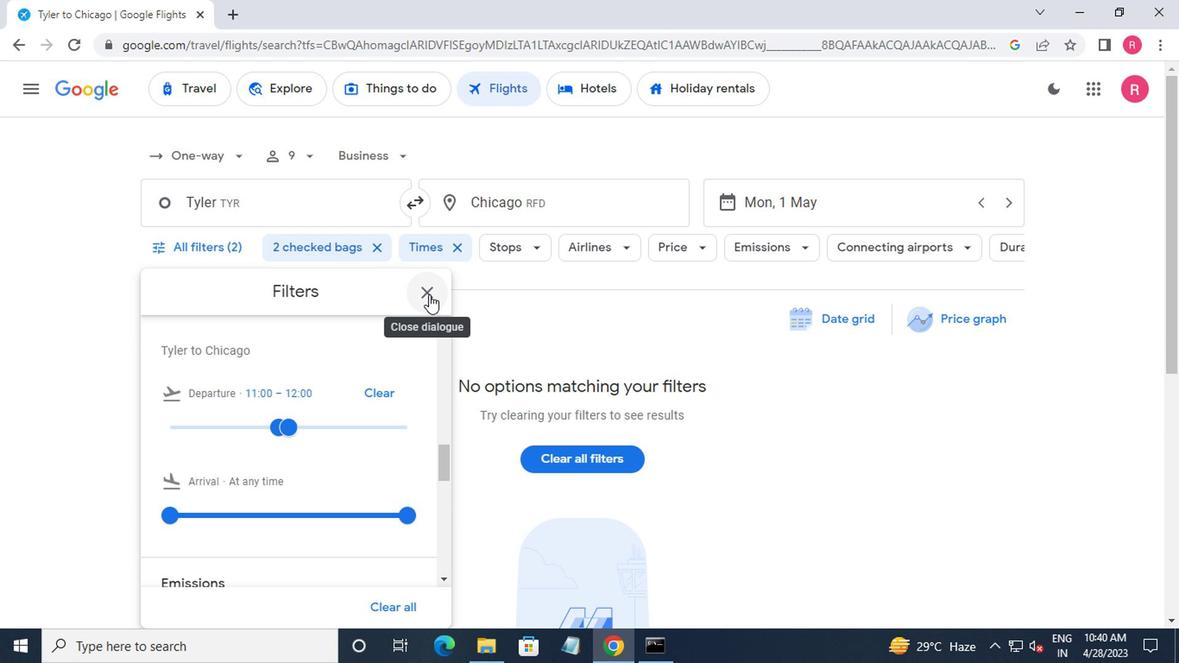 
